 Task: Look for One-way flight tickets for 2 adults, in Business from Port Said to Munich to travel on 01-Nov-2023.  Stops: Any number of stops. Choice of flight is Emirates.
Action: Mouse moved to (403, 345)
Screenshot: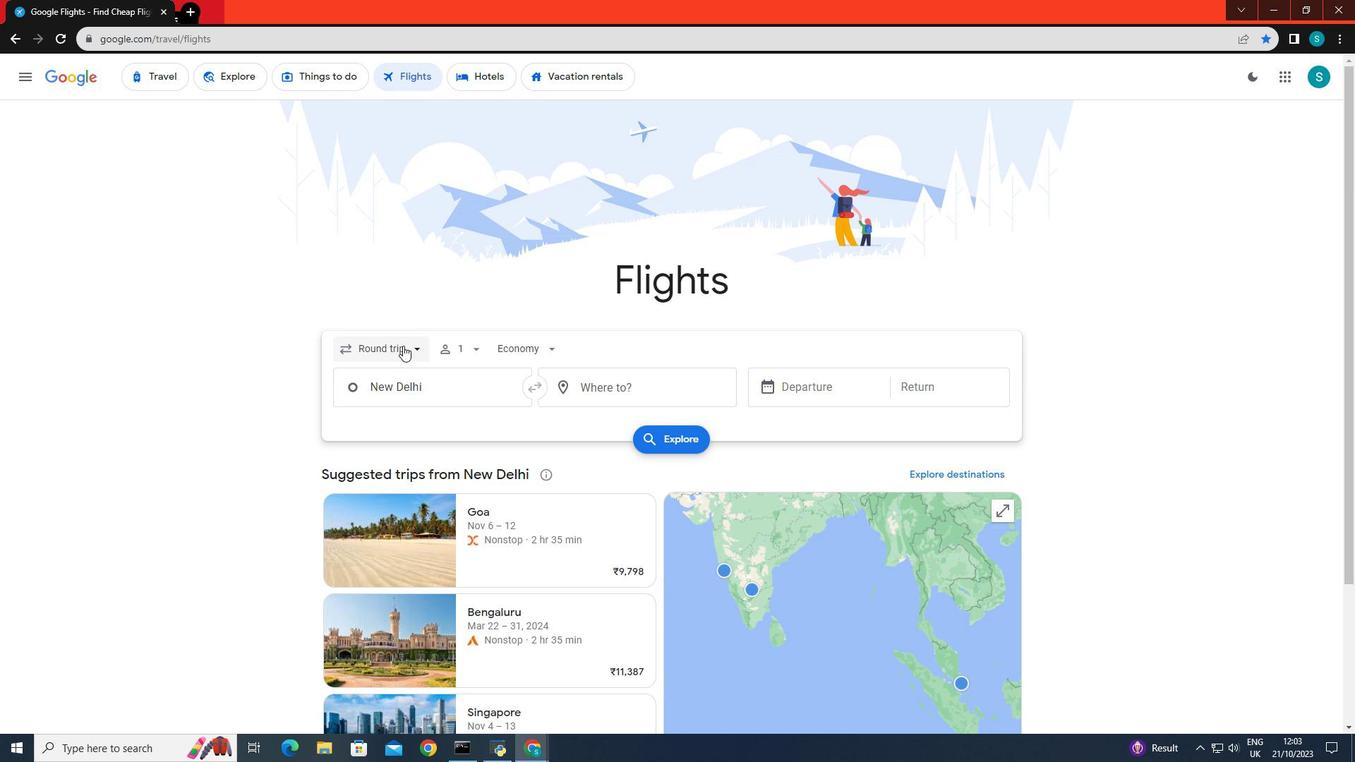 
Action: Mouse pressed left at (403, 345)
Screenshot: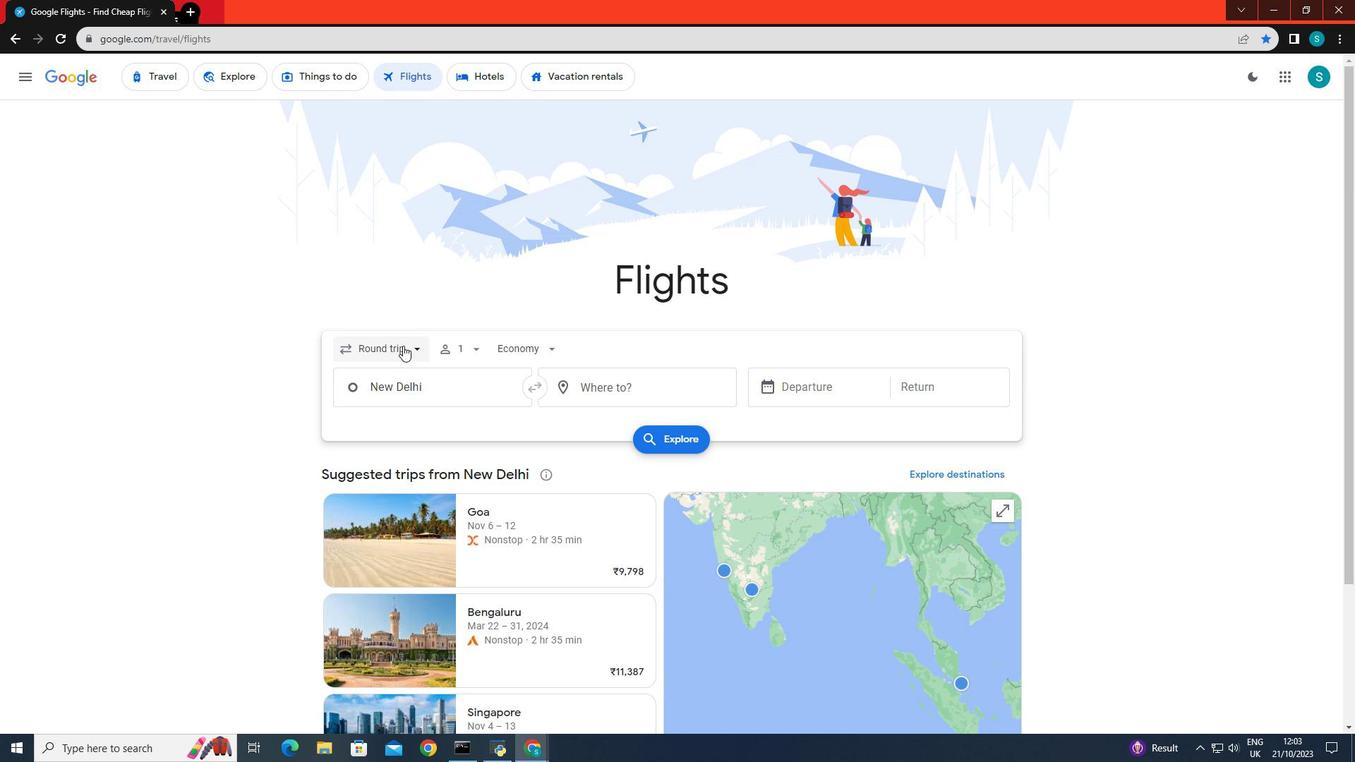 
Action: Mouse moved to (391, 417)
Screenshot: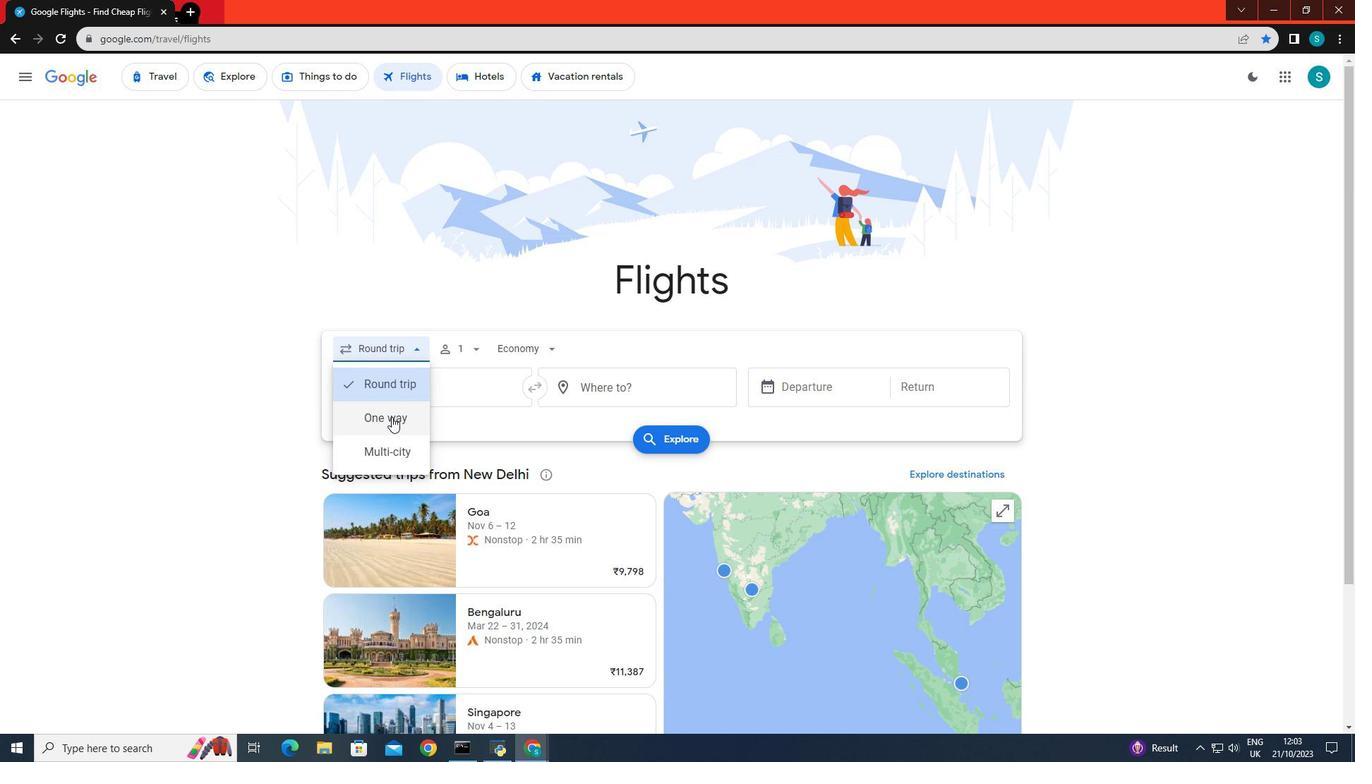 
Action: Mouse pressed left at (391, 417)
Screenshot: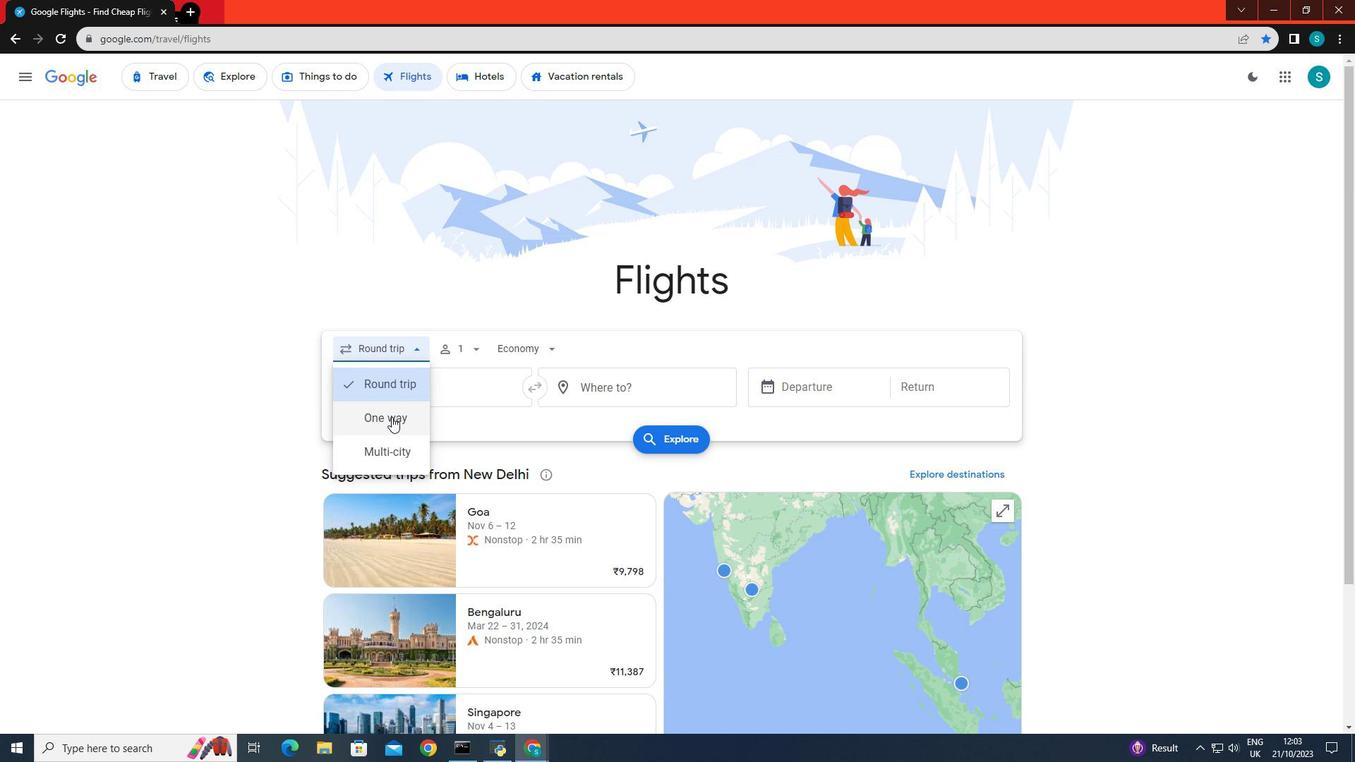 
Action: Mouse moved to (391, 362)
Screenshot: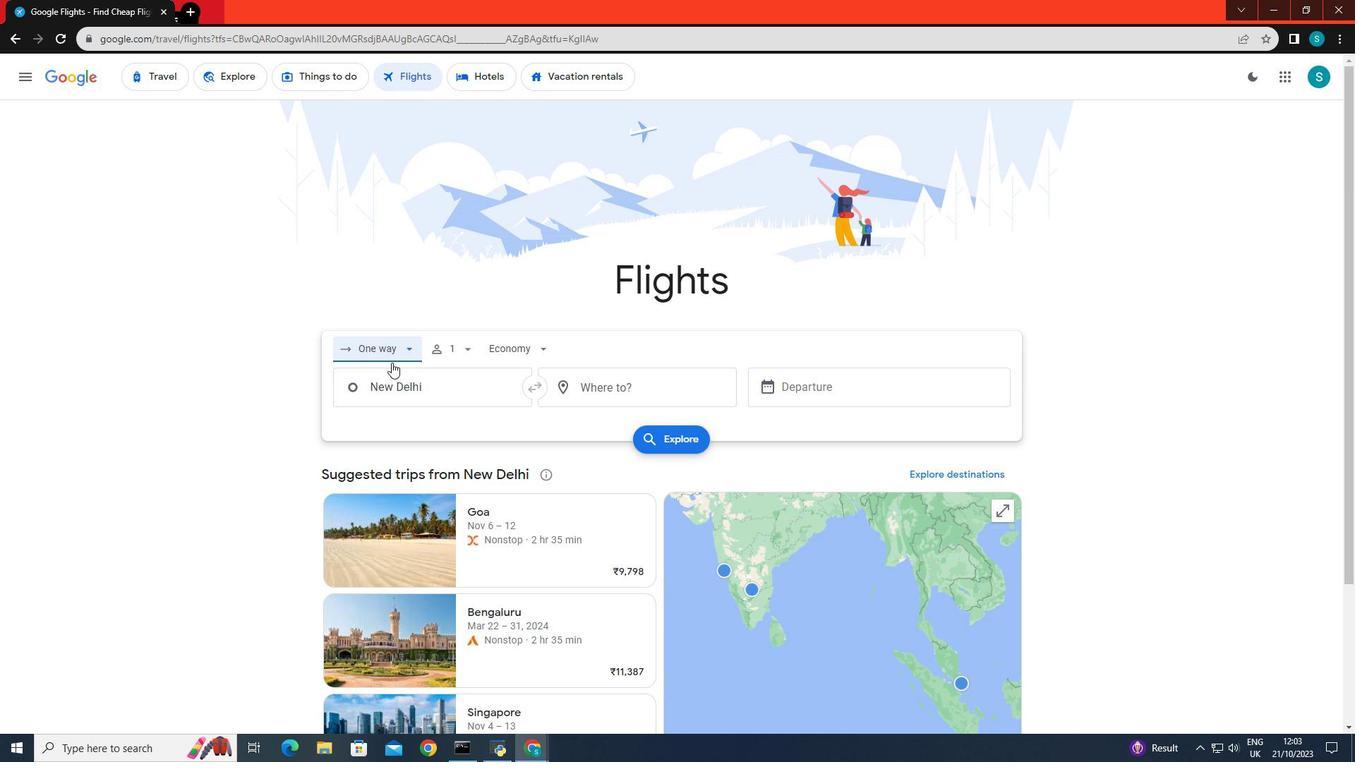 
Action: Mouse scrolled (391, 362) with delta (0, 0)
Screenshot: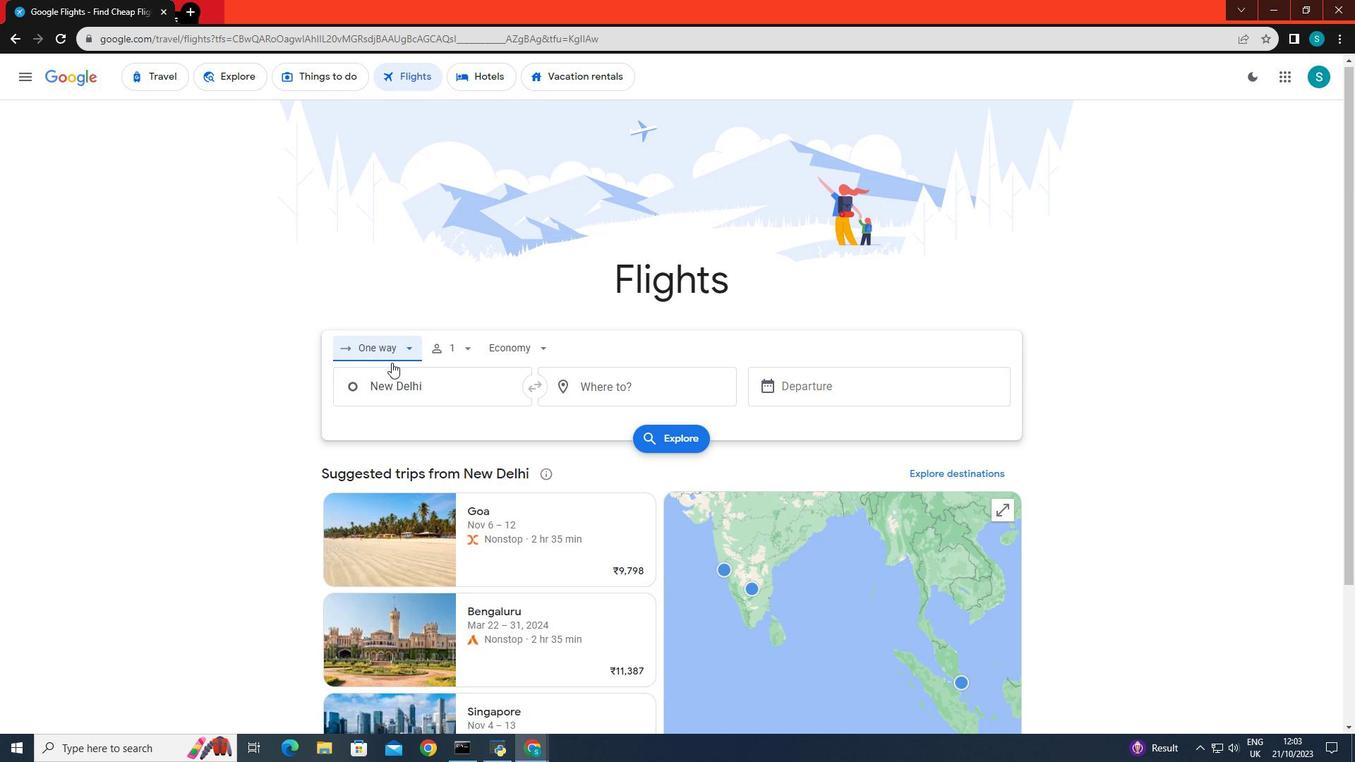 
Action: Mouse moved to (470, 271)
Screenshot: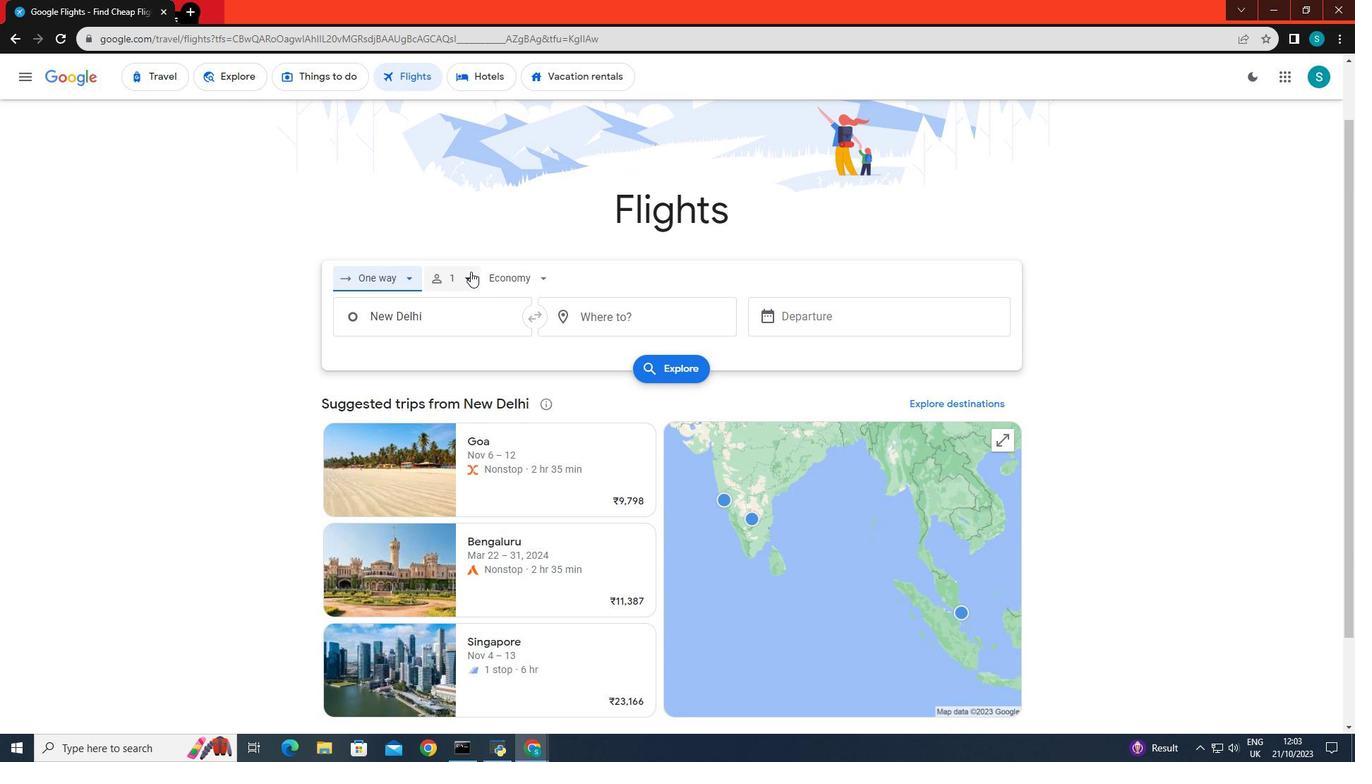 
Action: Mouse pressed left at (470, 271)
Screenshot: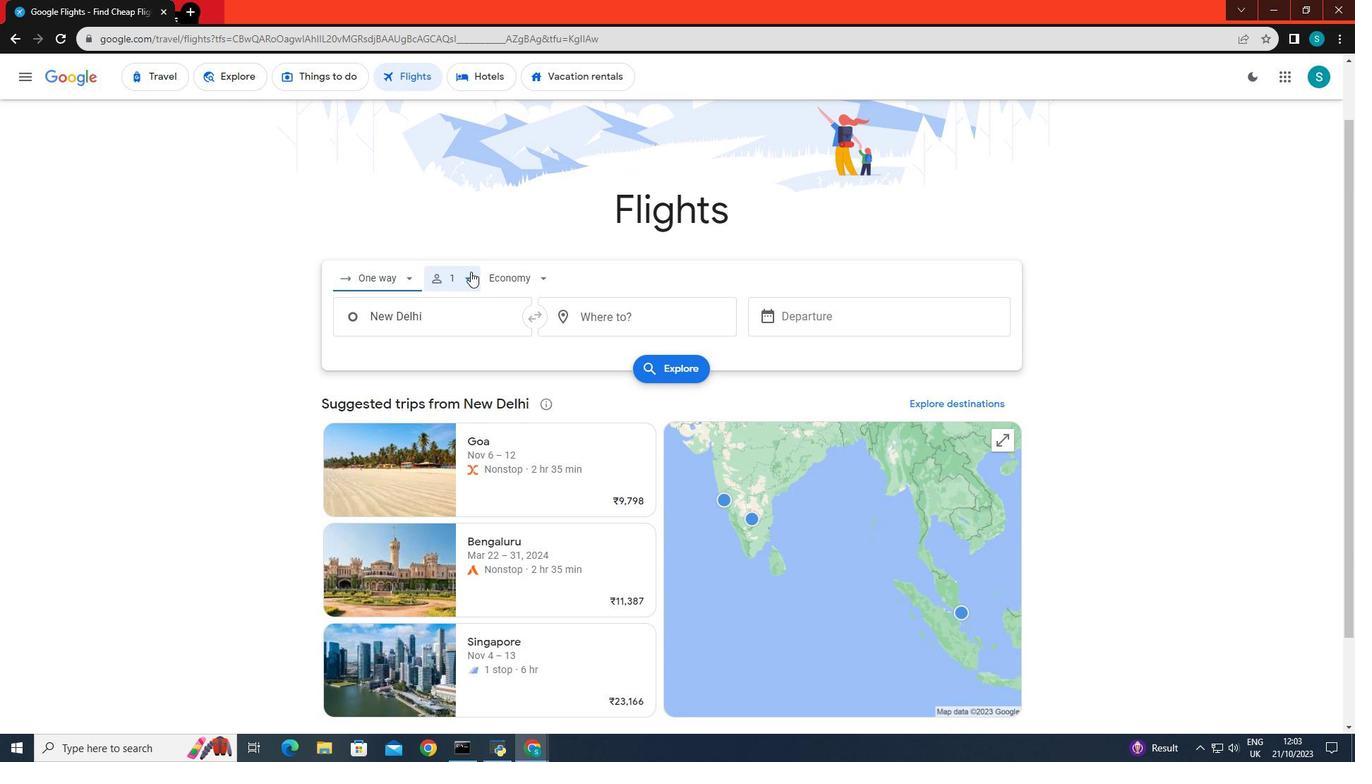 
Action: Mouse moved to (575, 311)
Screenshot: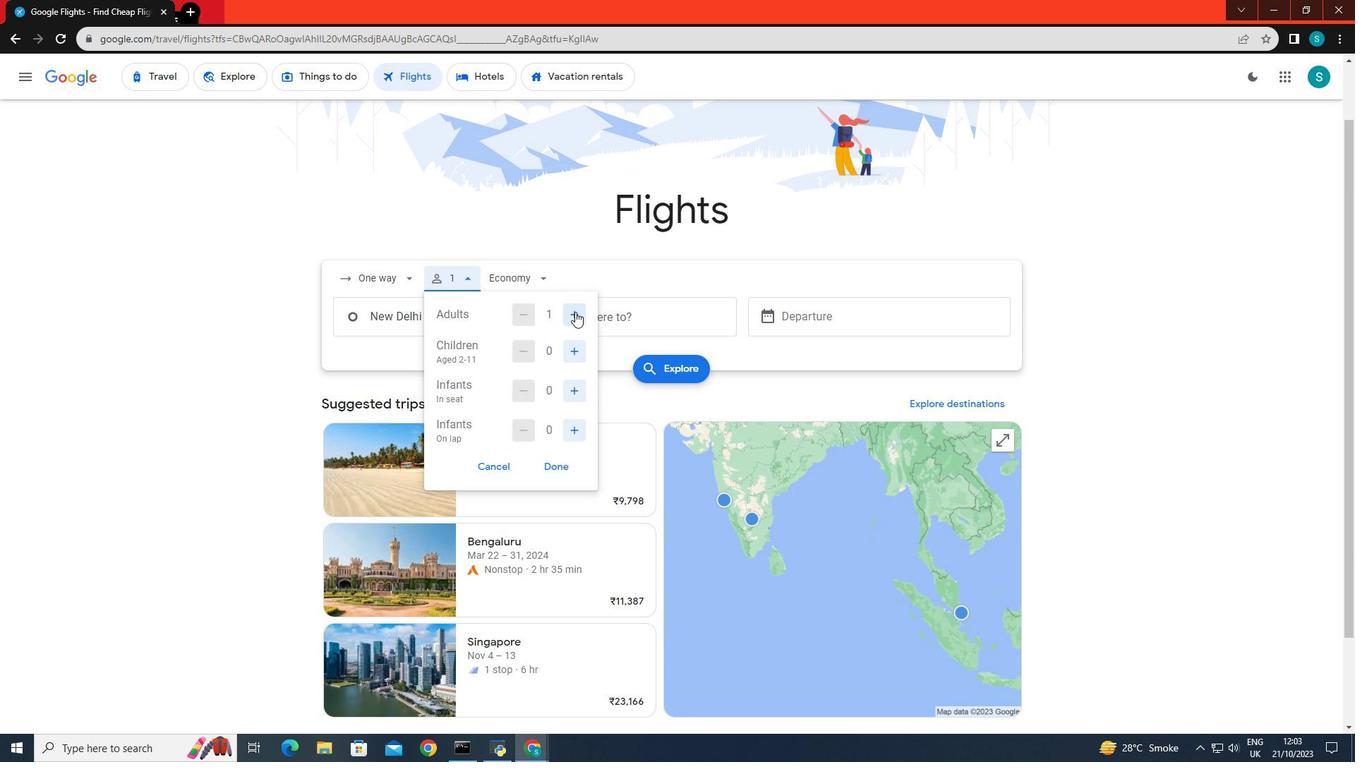
Action: Mouse pressed left at (575, 311)
Screenshot: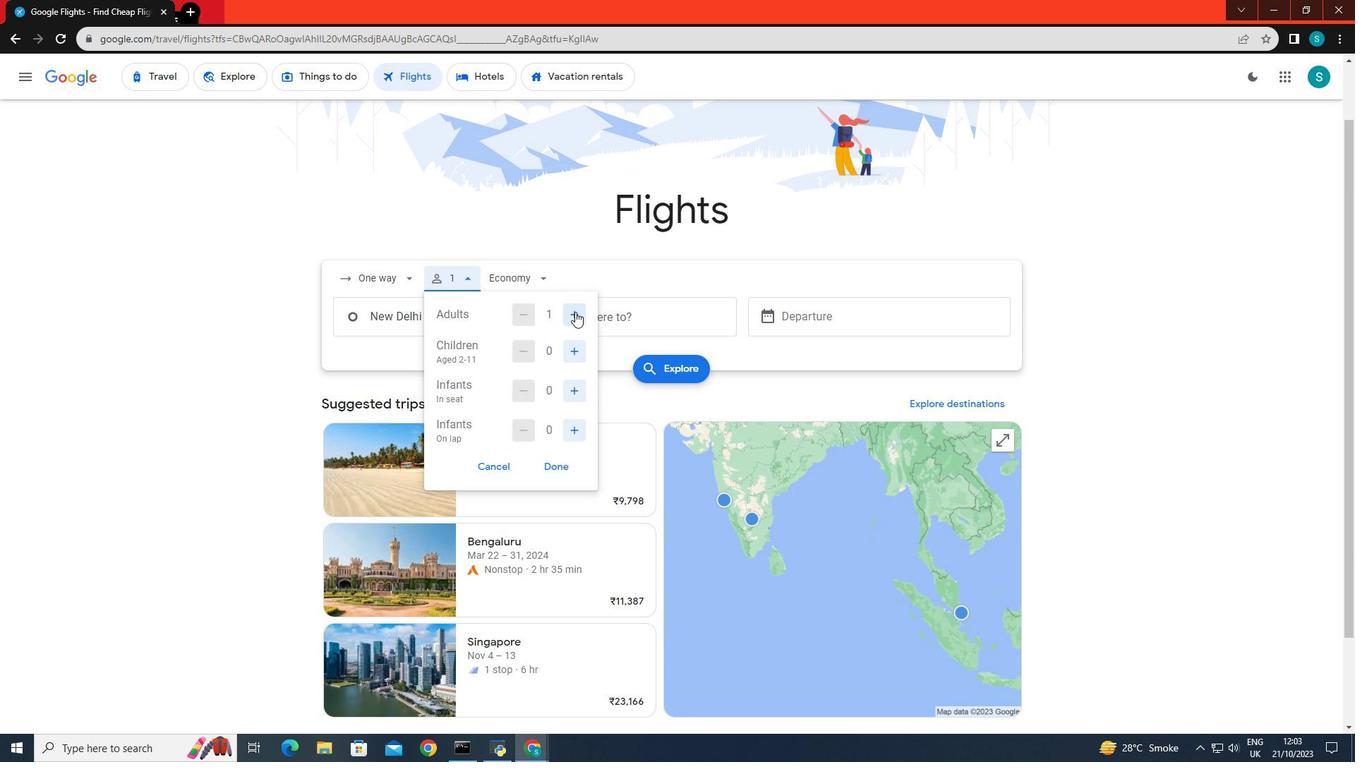
Action: Mouse moved to (557, 467)
Screenshot: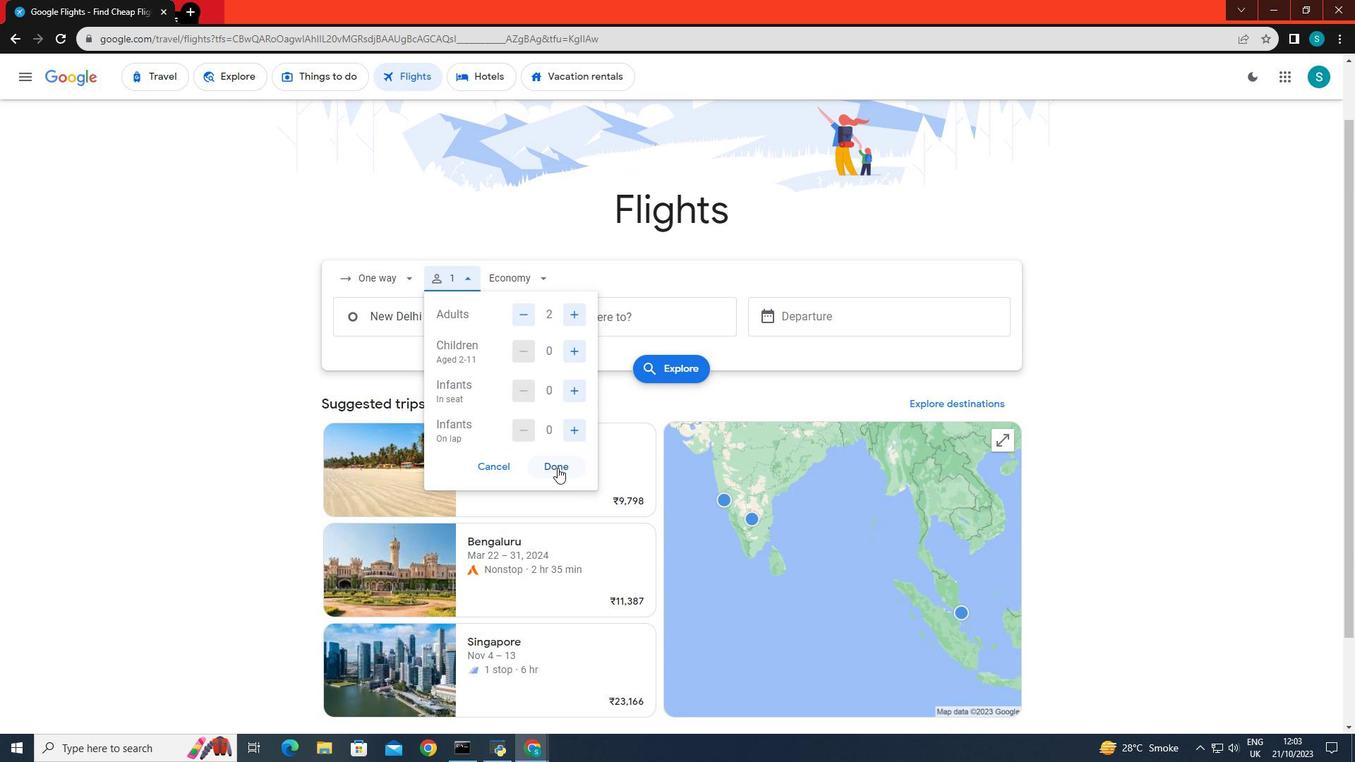 
Action: Mouse pressed left at (557, 467)
Screenshot: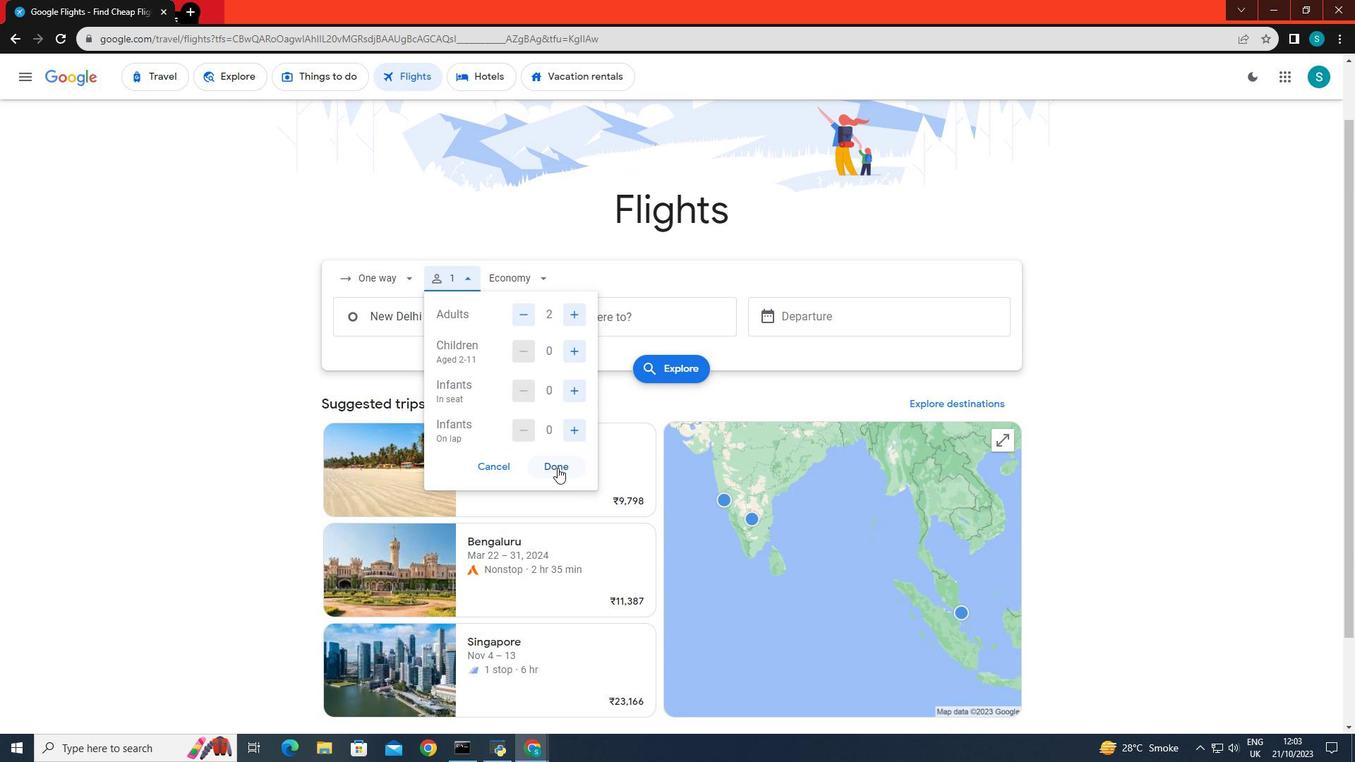 
Action: Mouse moved to (518, 264)
Screenshot: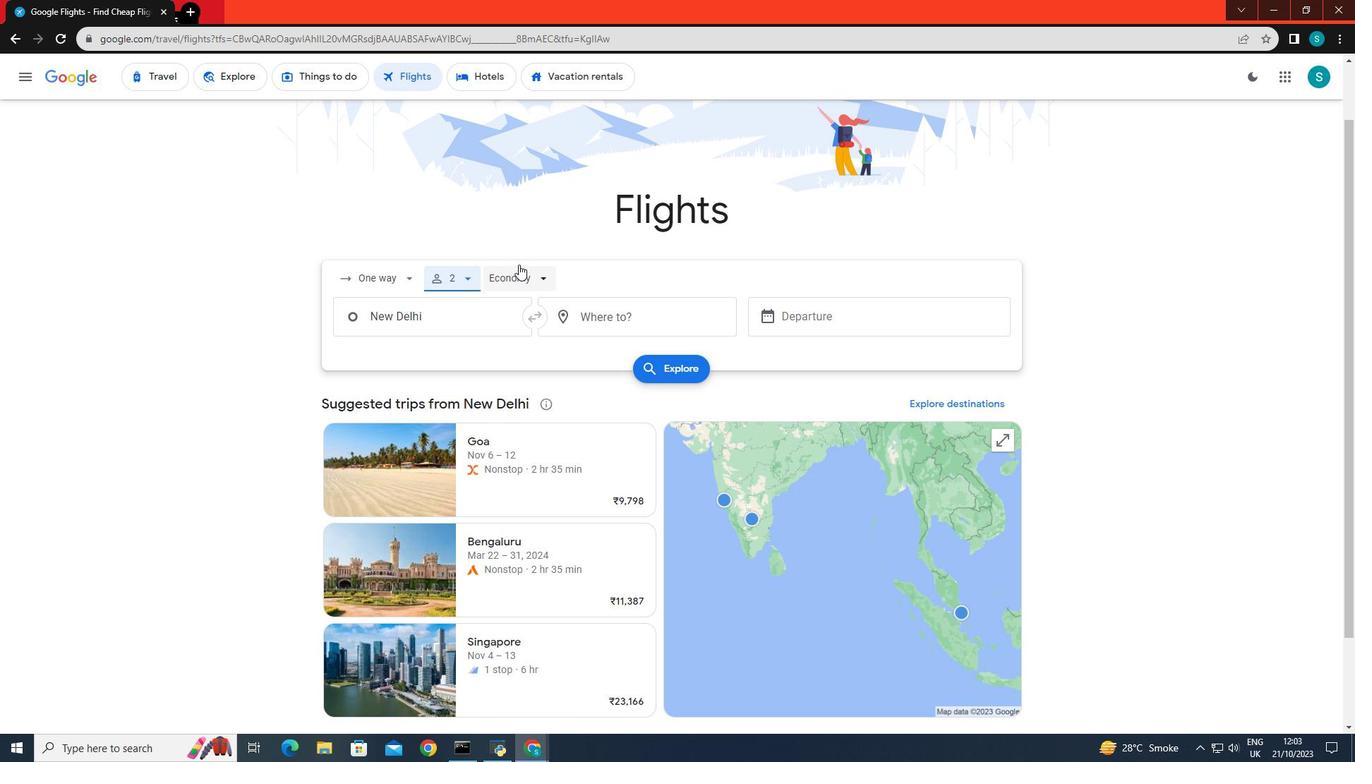 
Action: Mouse pressed left at (518, 264)
Screenshot: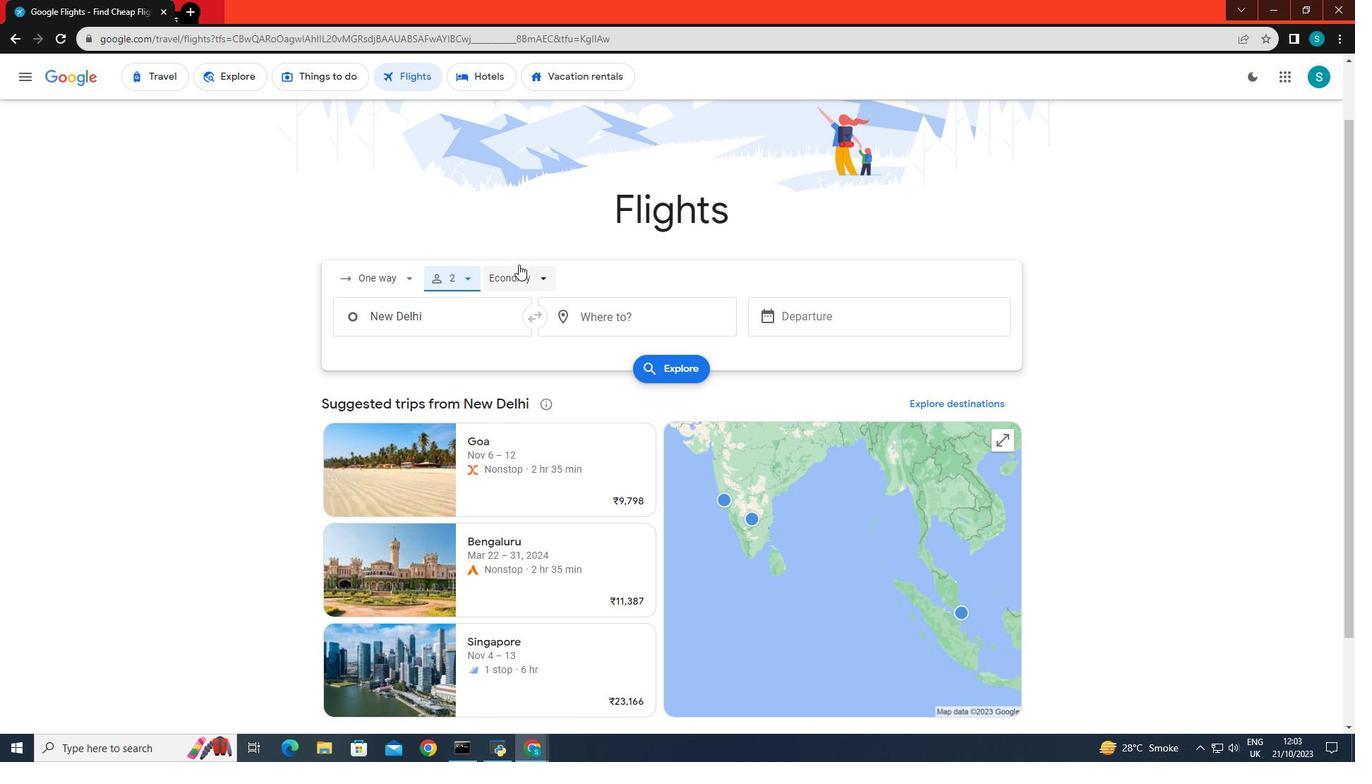 
Action: Mouse moved to (535, 376)
Screenshot: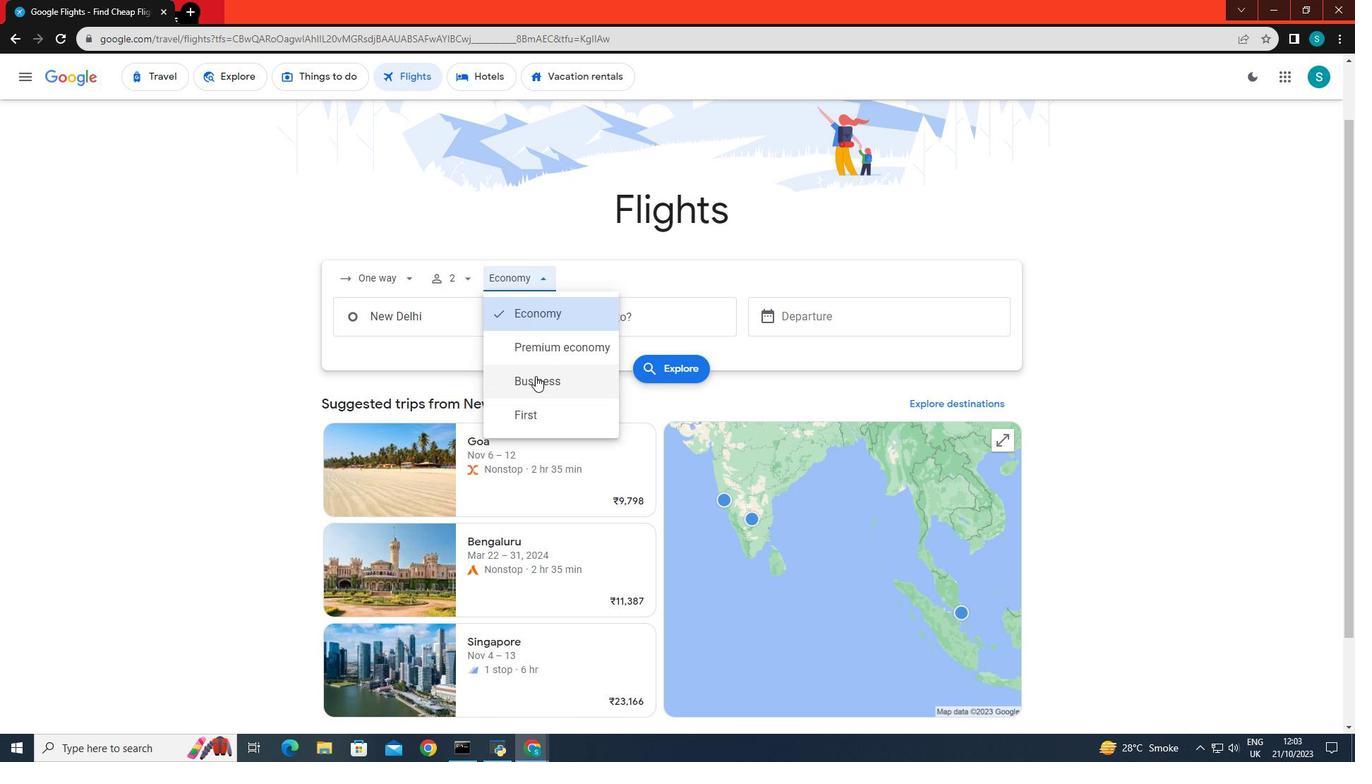 
Action: Mouse pressed left at (535, 376)
Screenshot: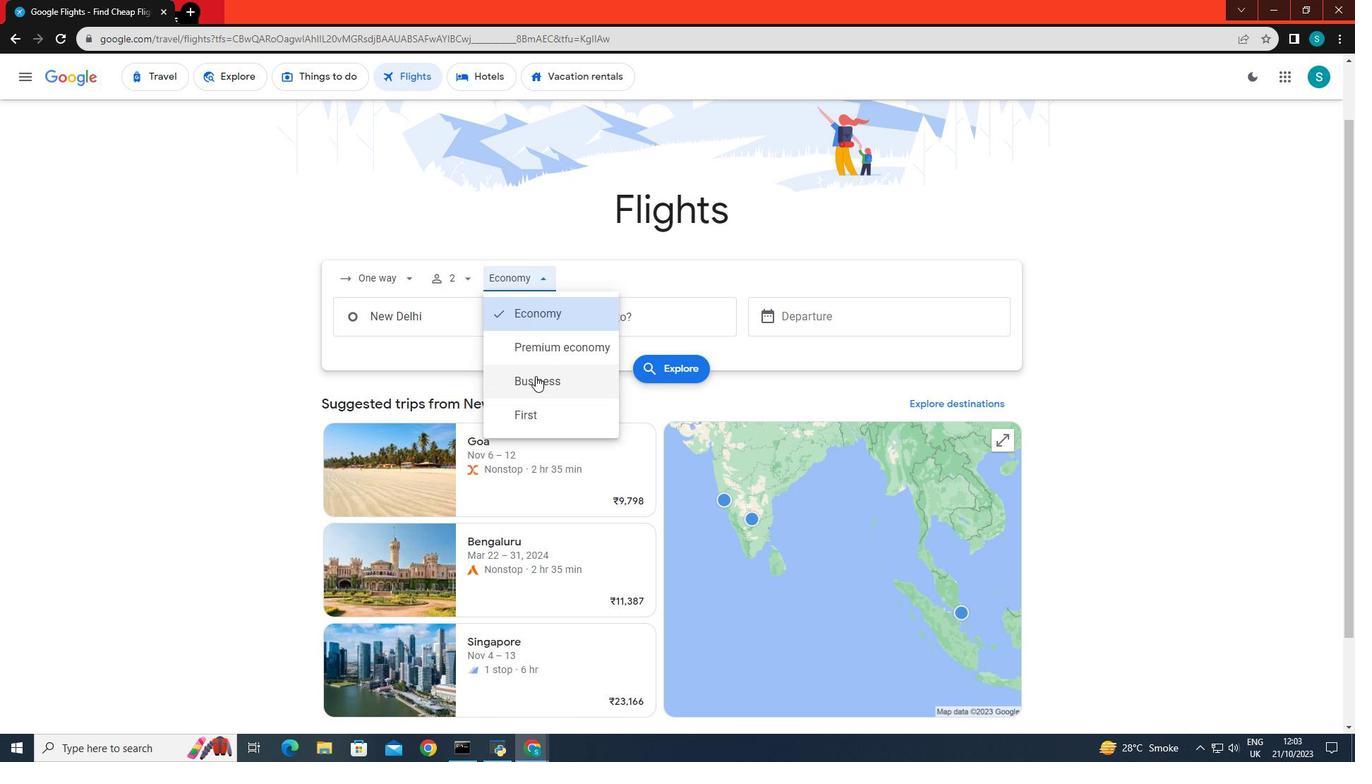 
Action: Mouse moved to (265, 313)
Screenshot: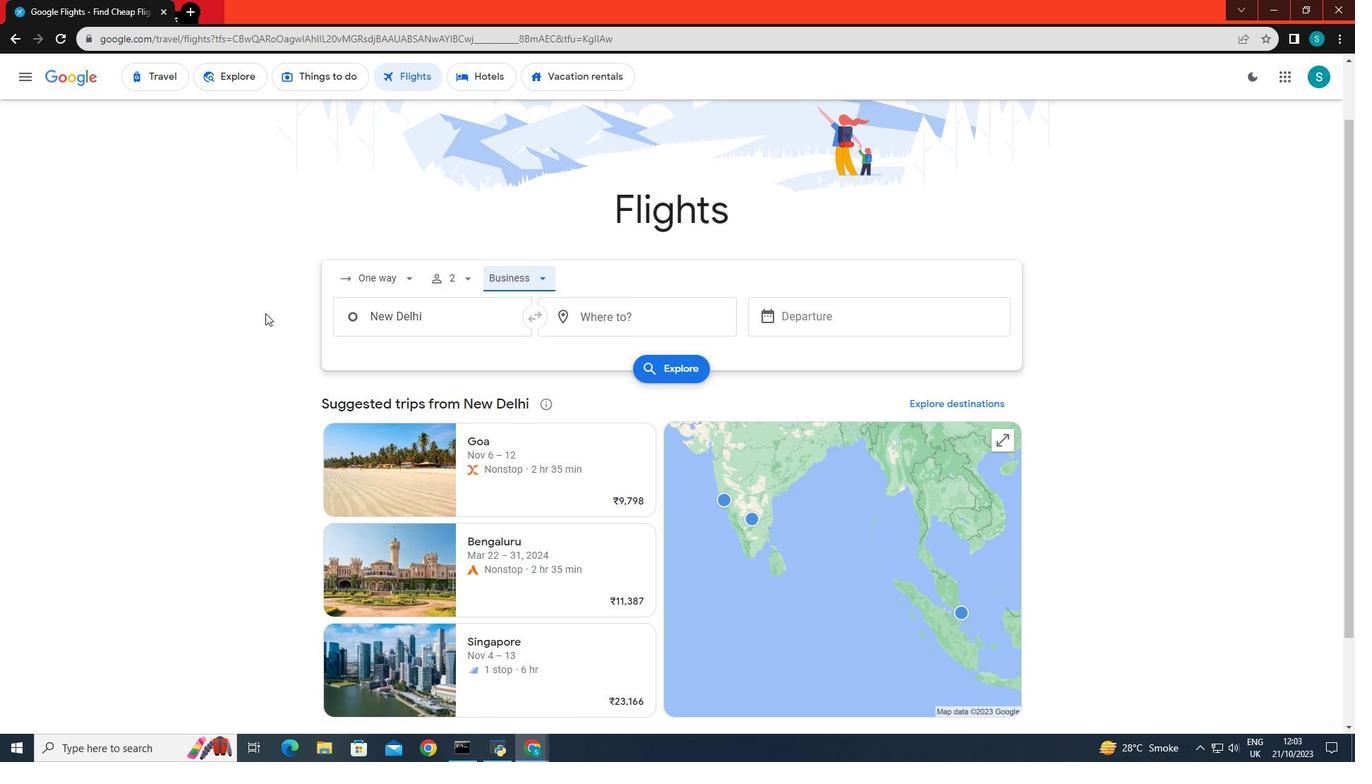 
Action: Mouse pressed left at (265, 313)
Screenshot: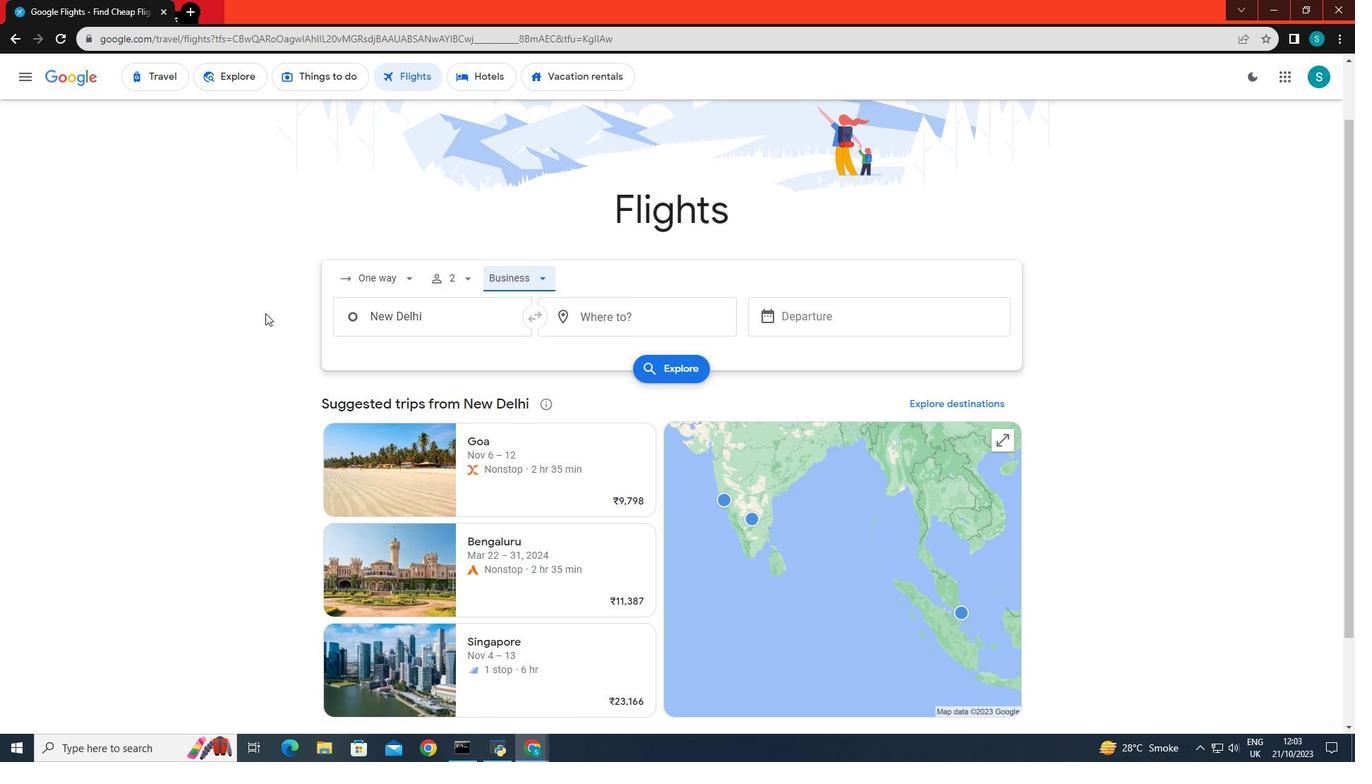 
Action: Mouse moved to (400, 313)
Screenshot: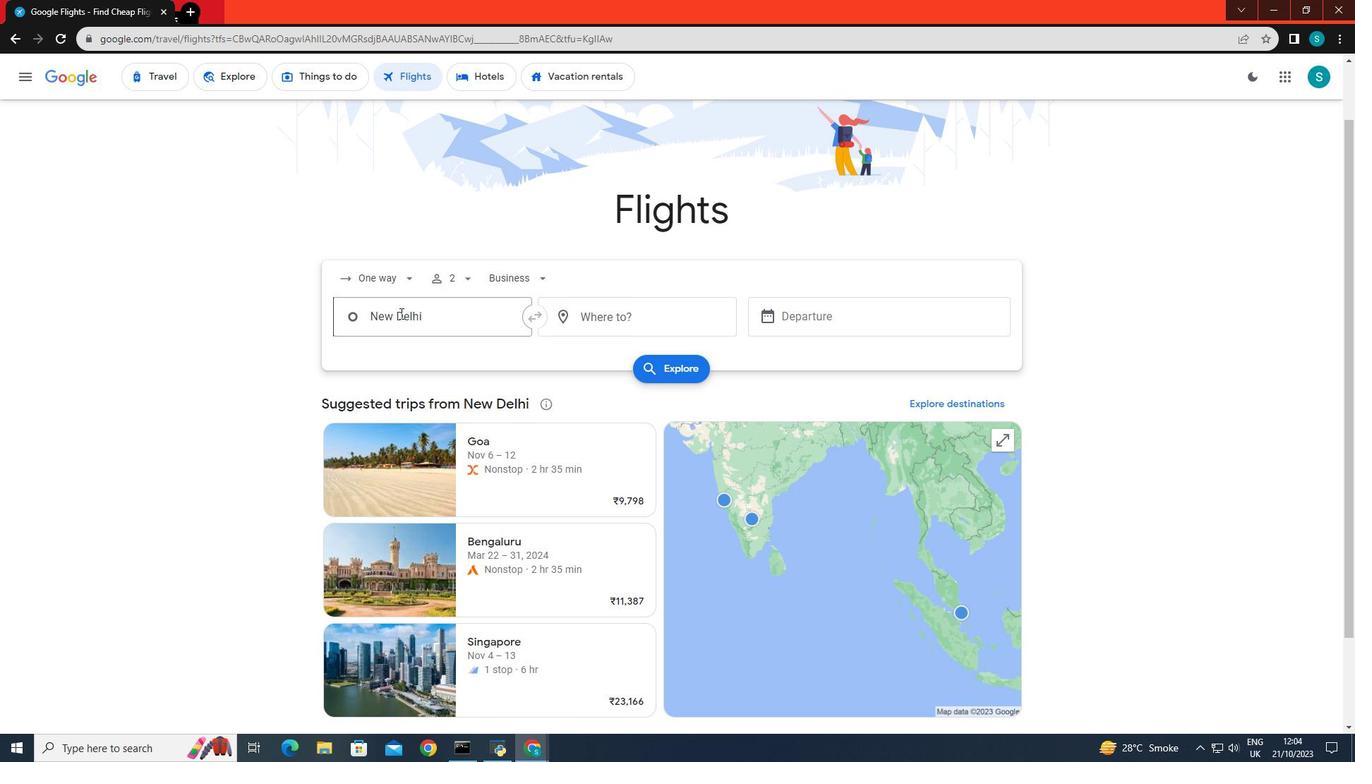 
Action: Mouse pressed left at (400, 313)
Screenshot: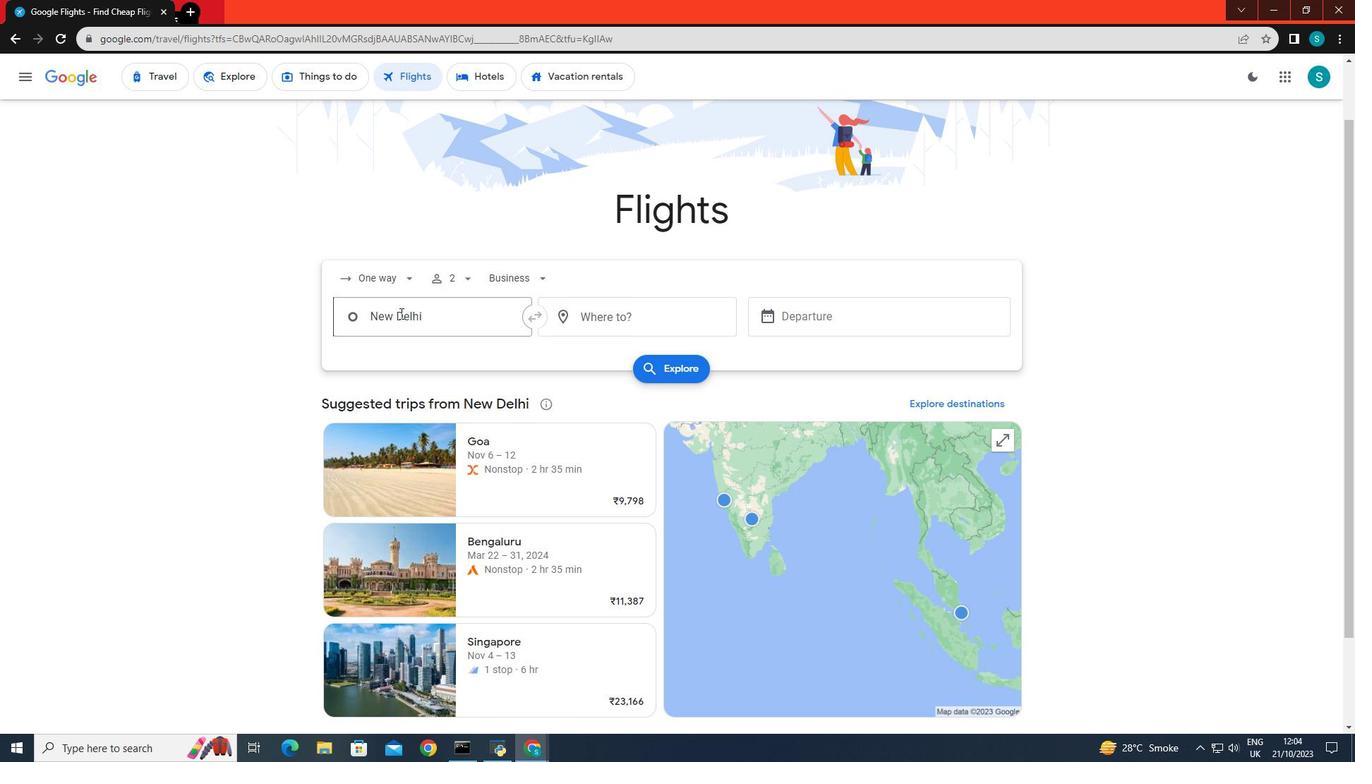 
Action: Key pressed <Key.backspace><Key.caps_lock>P<Key.caps_lock>o<Key.backspace><Key.backspace>p<Key.caps_lock>ORT<Key.space><Key.caps_lock>s<Key.caps_lock>AID
Screenshot: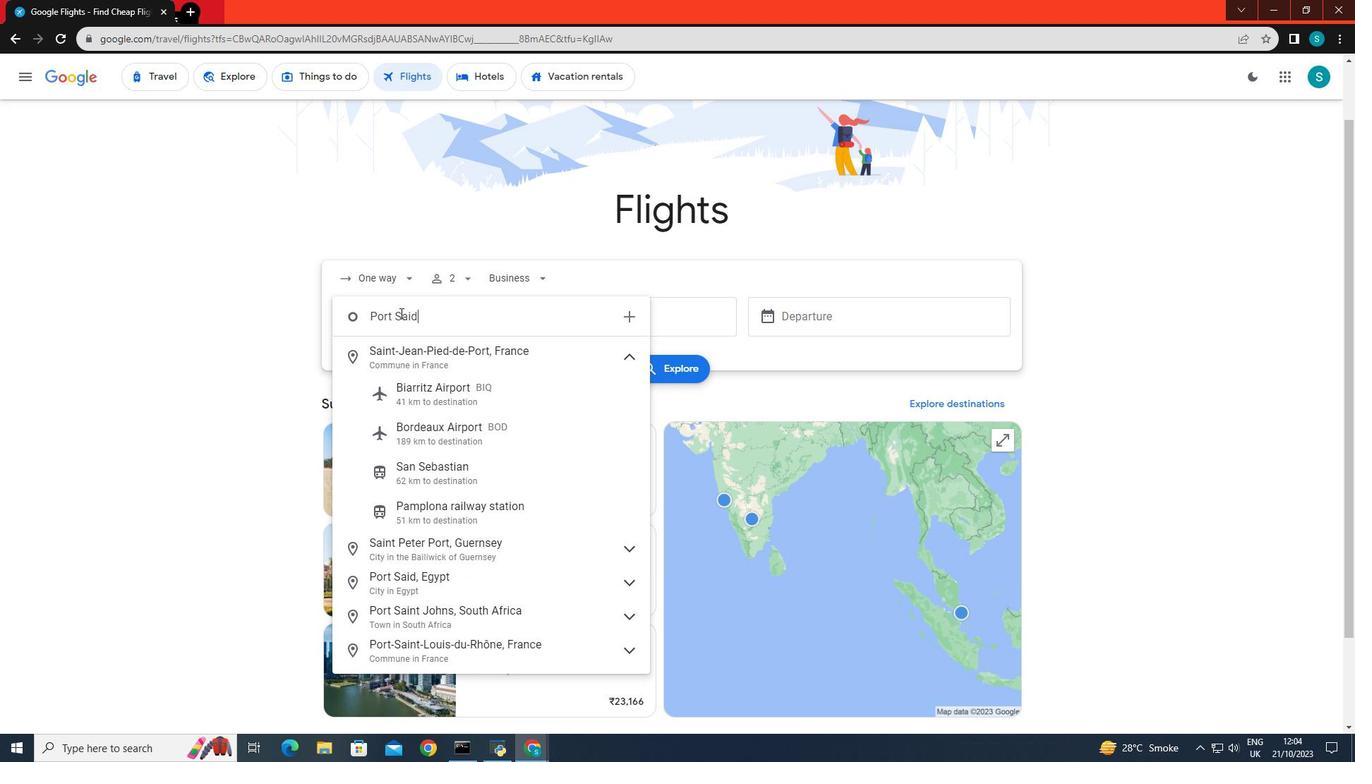 
Action: Mouse moved to (436, 386)
Screenshot: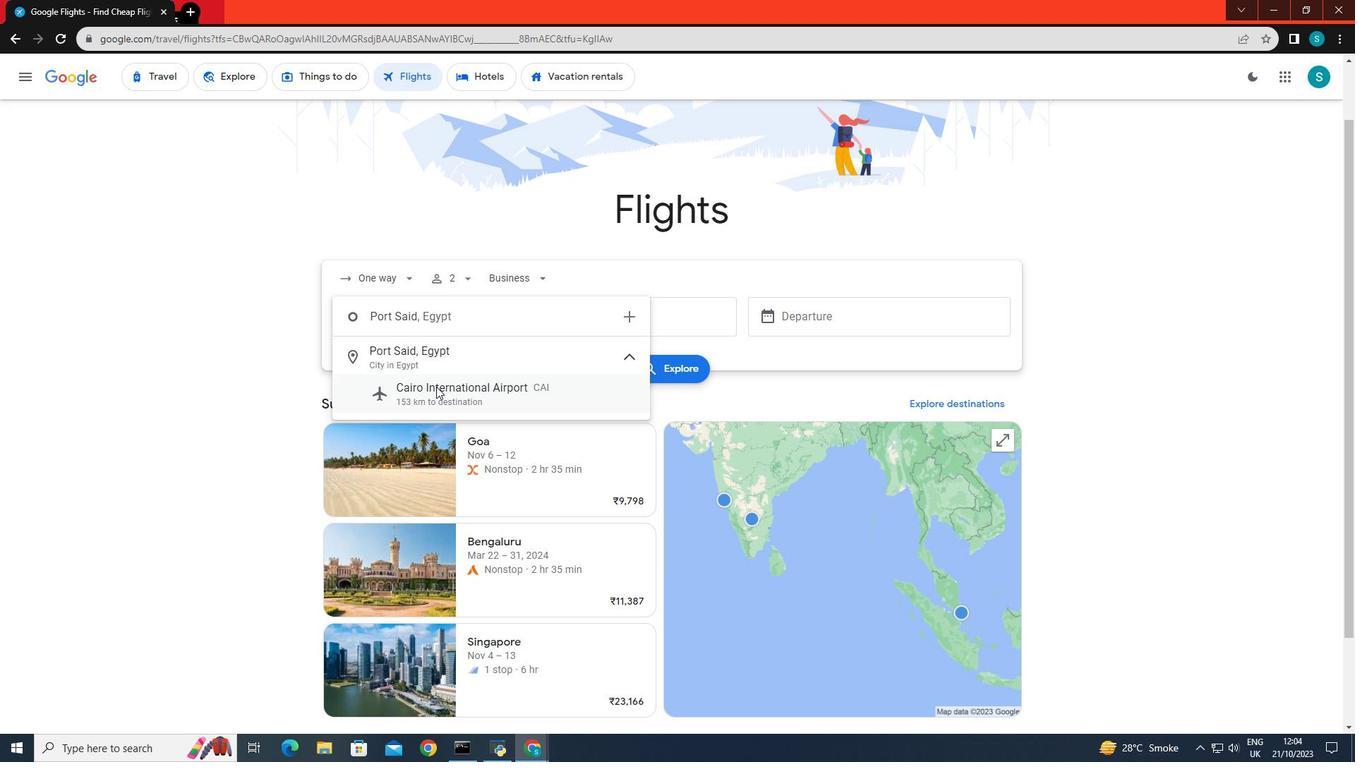 
Action: Mouse pressed left at (436, 386)
Screenshot: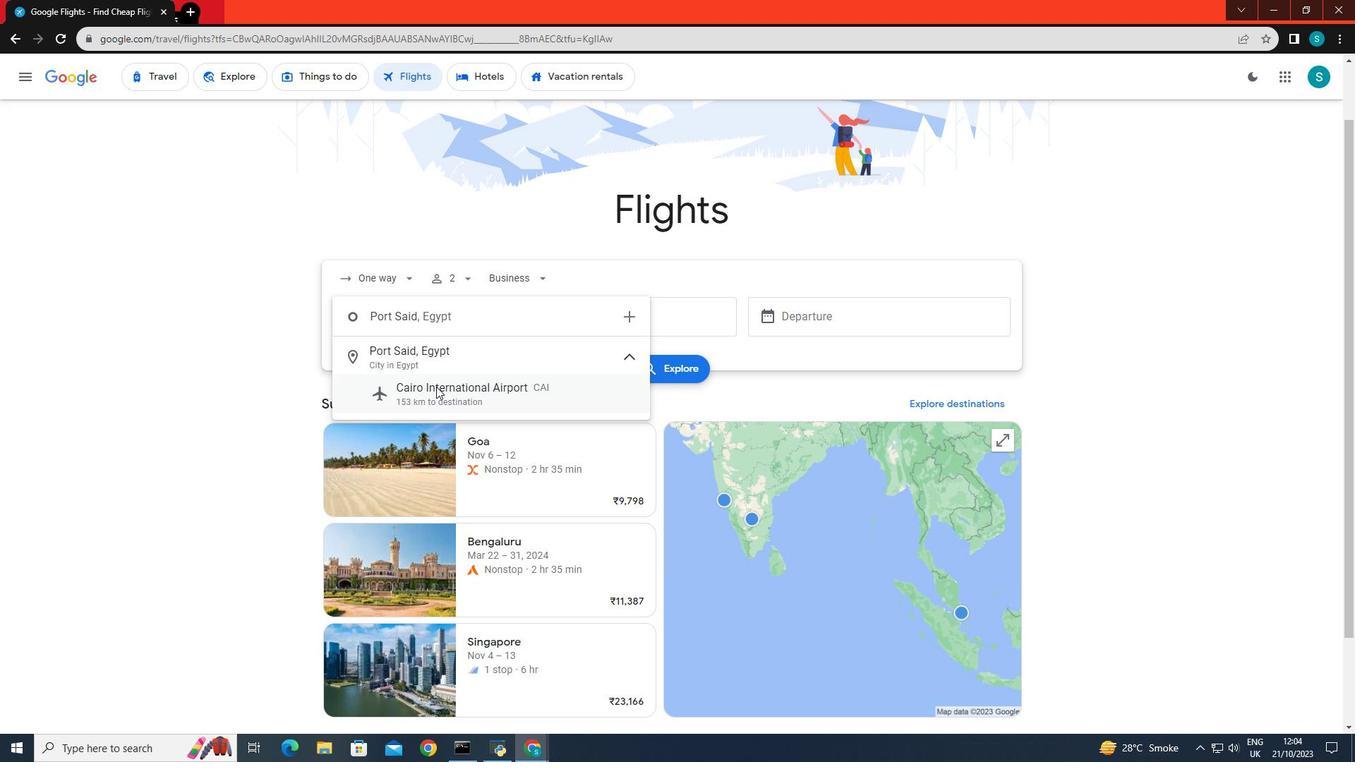 
Action: Mouse moved to (603, 309)
Screenshot: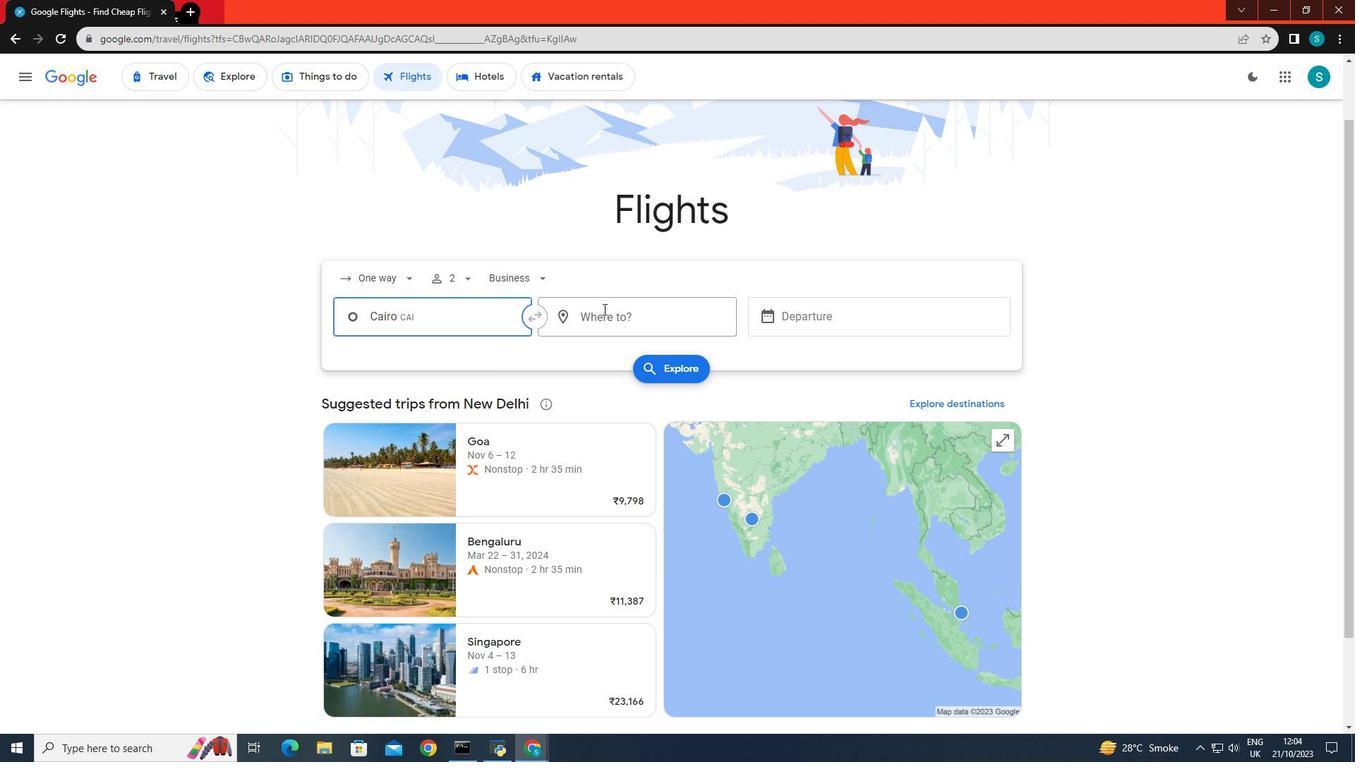 
Action: Mouse pressed left at (603, 309)
Screenshot: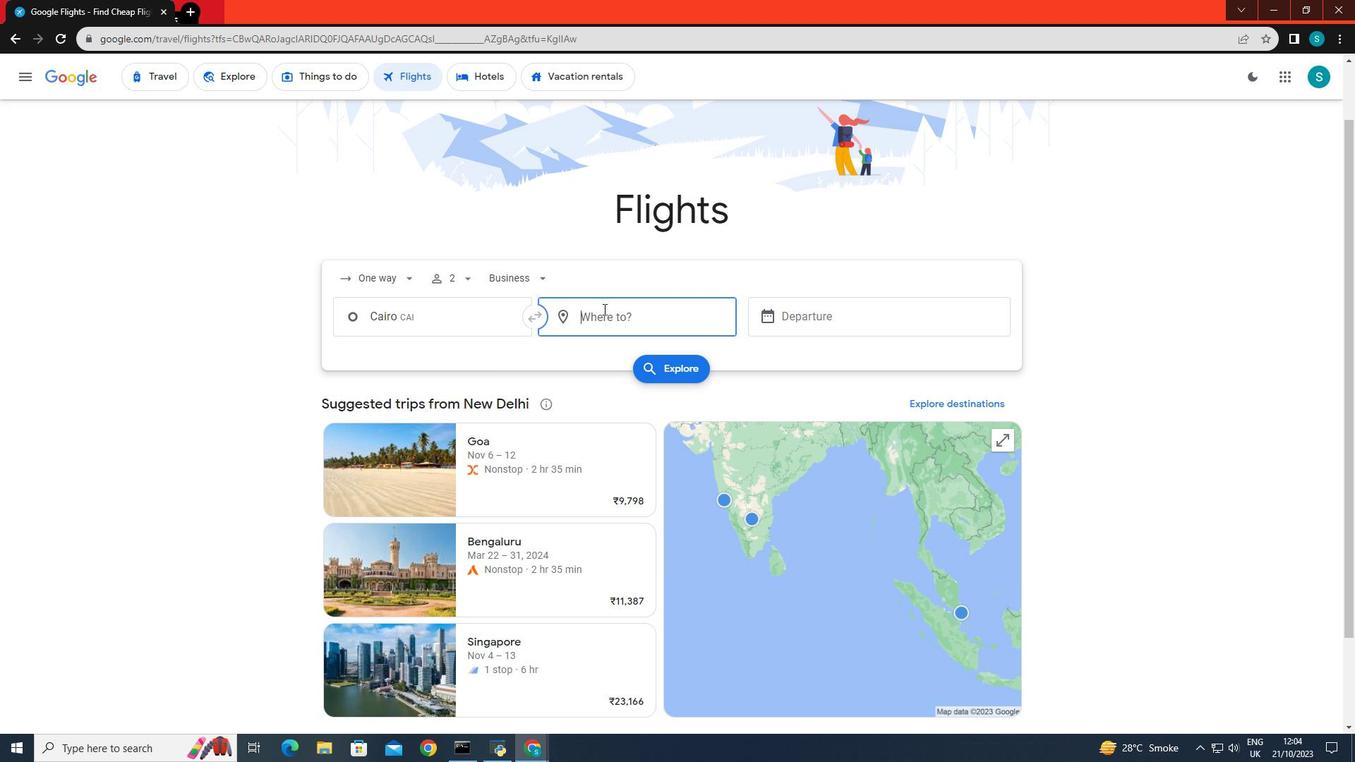 
Action: Key pressed <Key.caps_lock>m<Key.caps_lock>UNICH
Screenshot: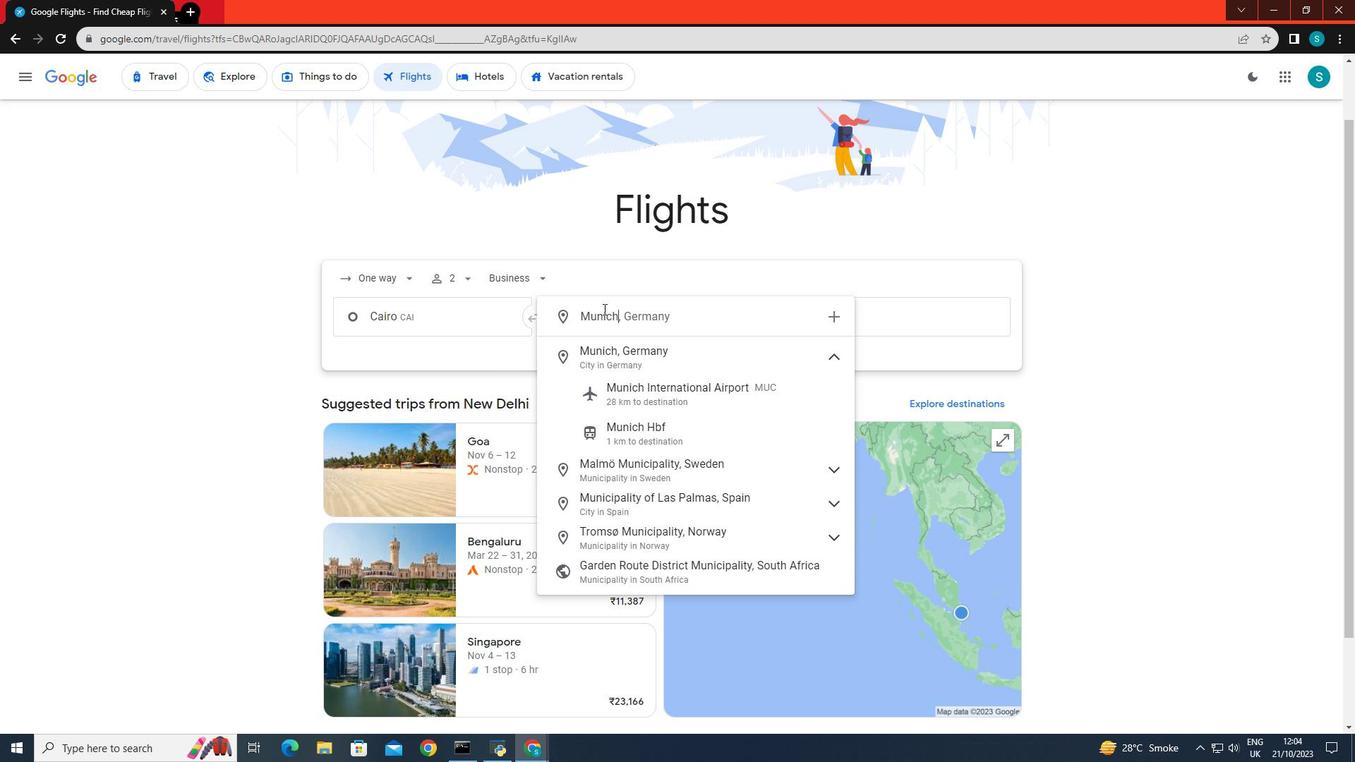 
Action: Mouse moved to (648, 387)
Screenshot: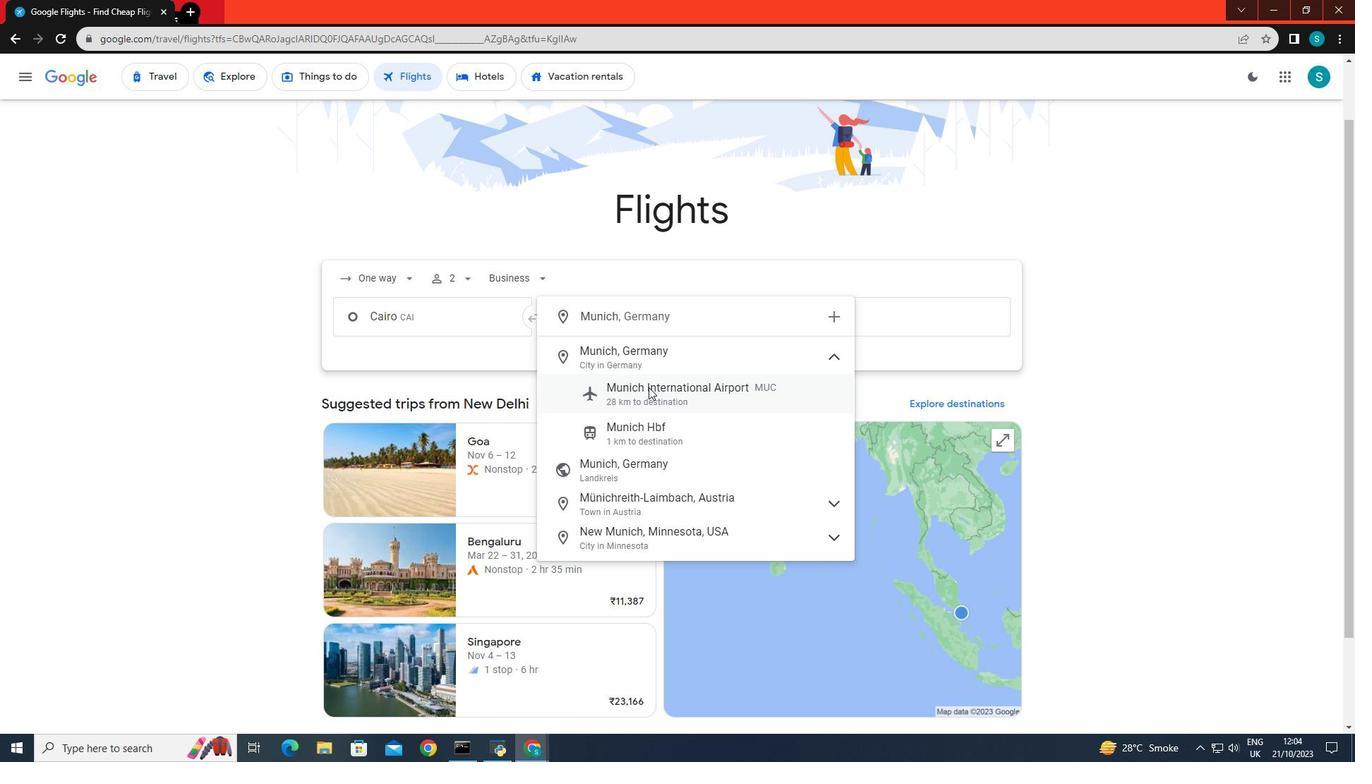 
Action: Mouse pressed left at (648, 387)
Screenshot: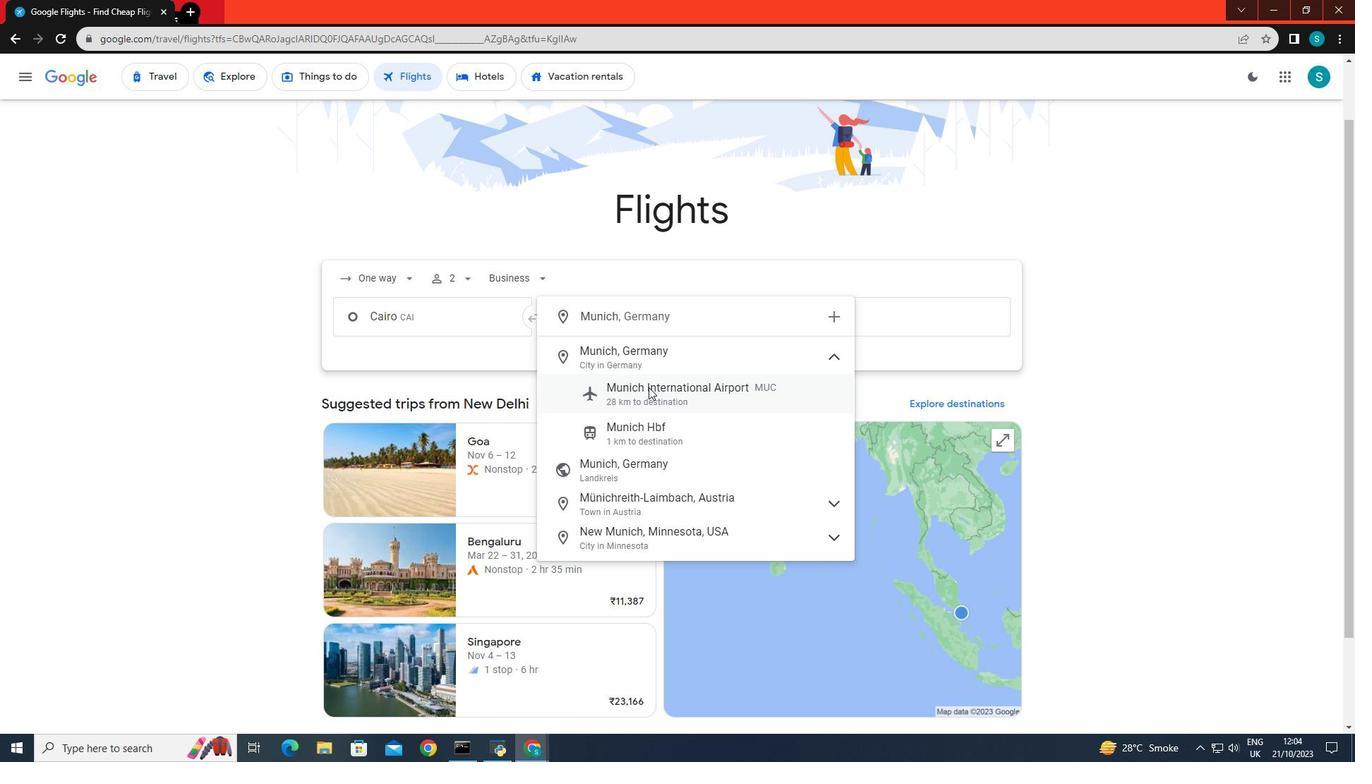 
Action: Mouse moved to (798, 321)
Screenshot: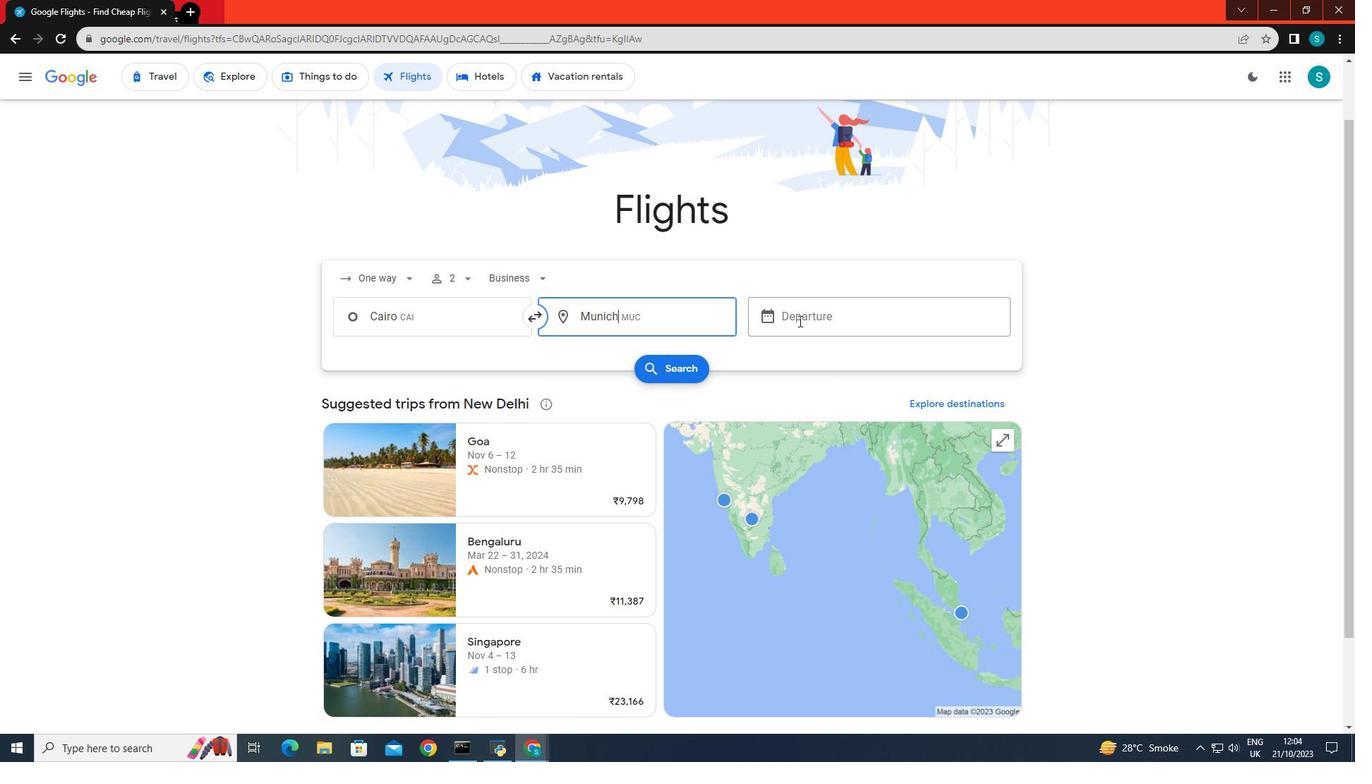 
Action: Mouse pressed left at (798, 321)
Screenshot: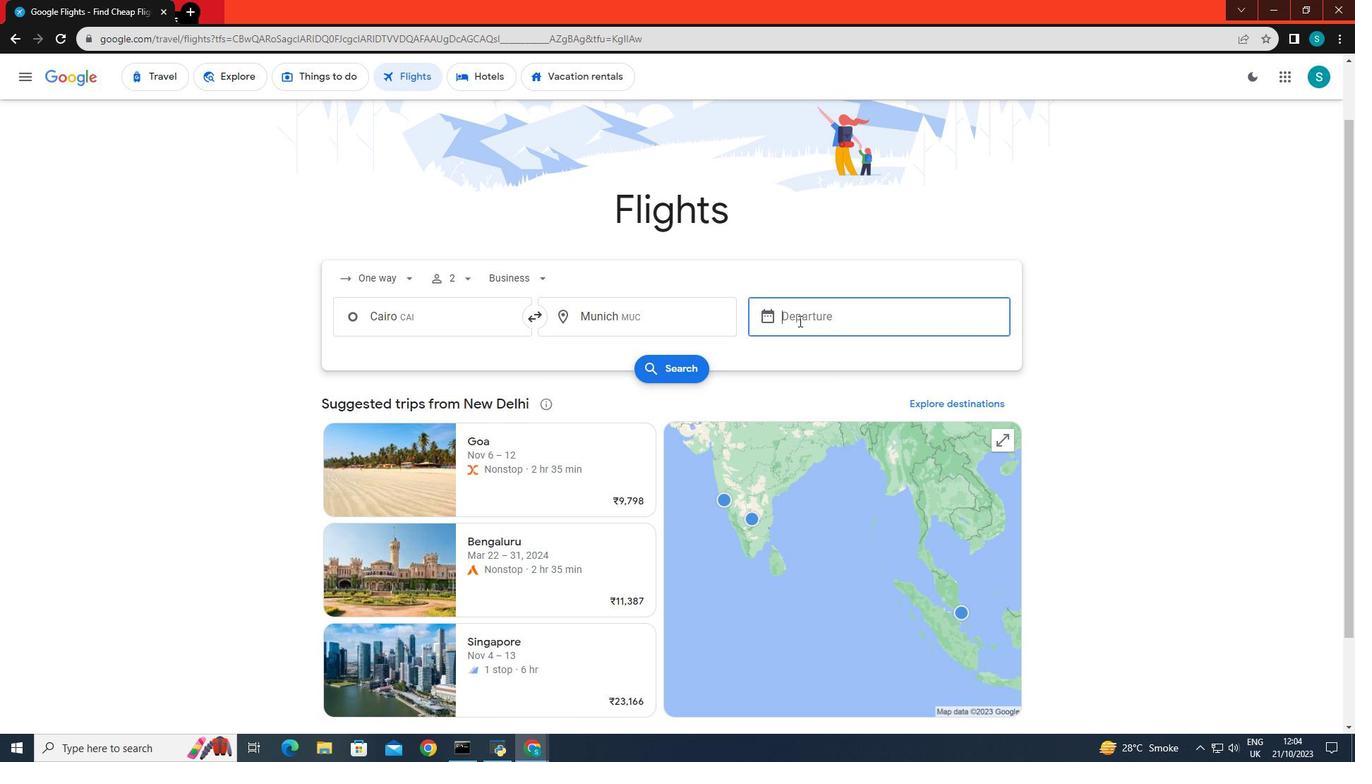 
Action: Mouse moved to (879, 429)
Screenshot: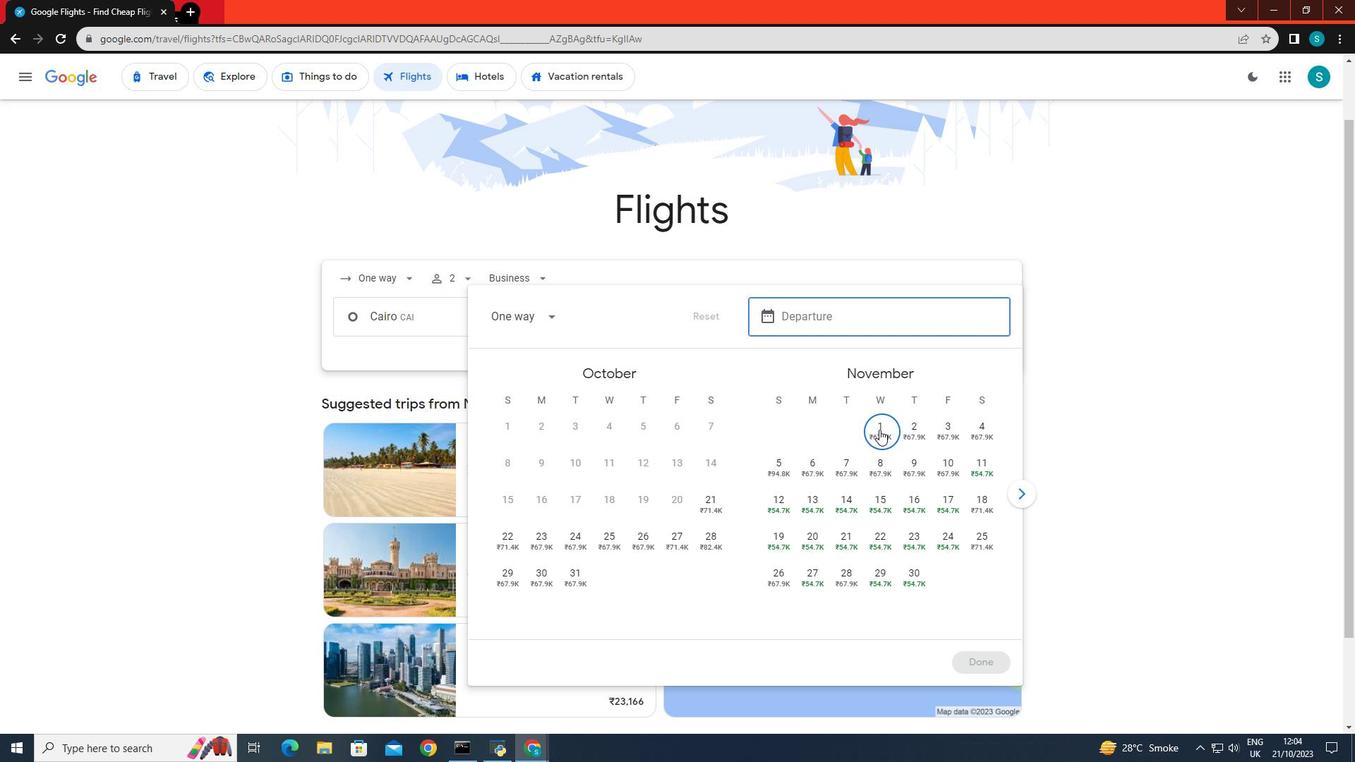 
Action: Mouse pressed left at (879, 429)
Screenshot: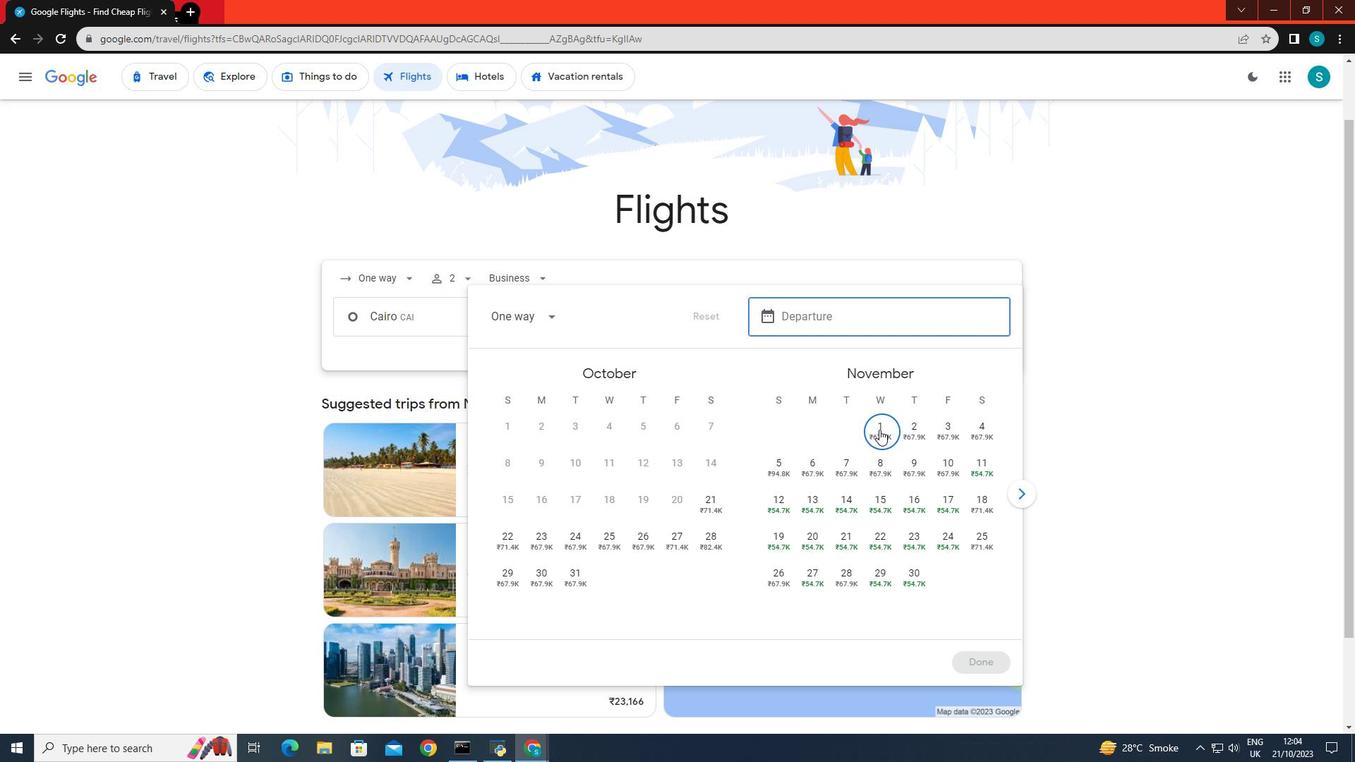 
Action: Mouse moved to (977, 659)
Screenshot: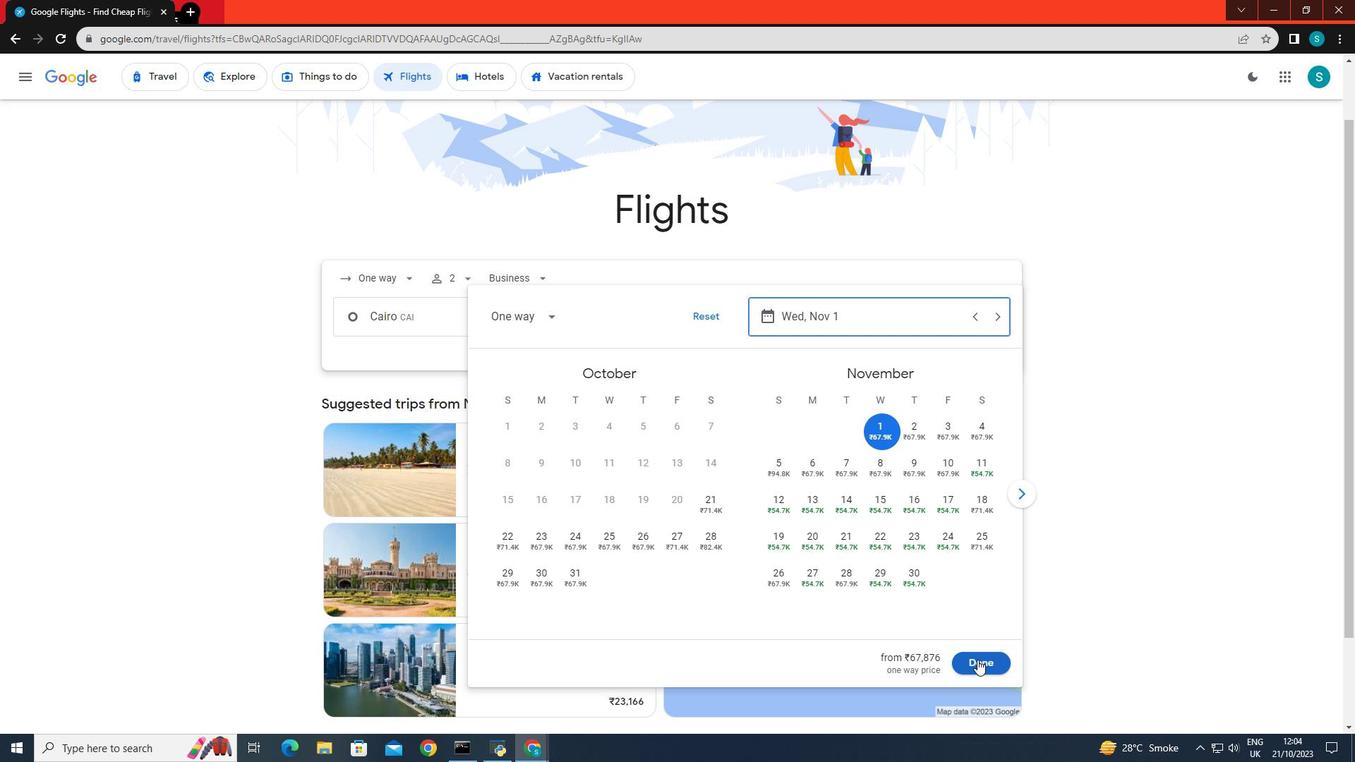 
Action: Mouse pressed left at (977, 659)
Screenshot: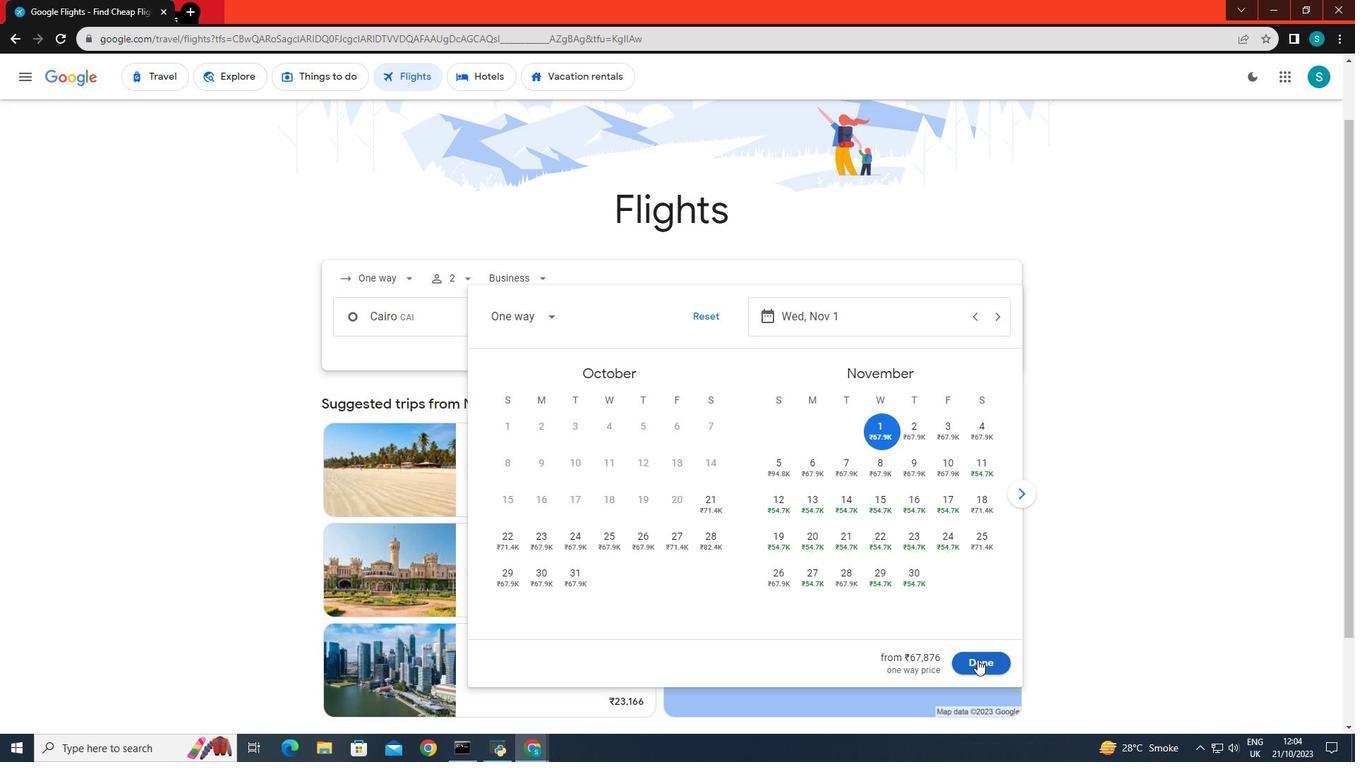 
Action: Mouse moved to (678, 366)
Screenshot: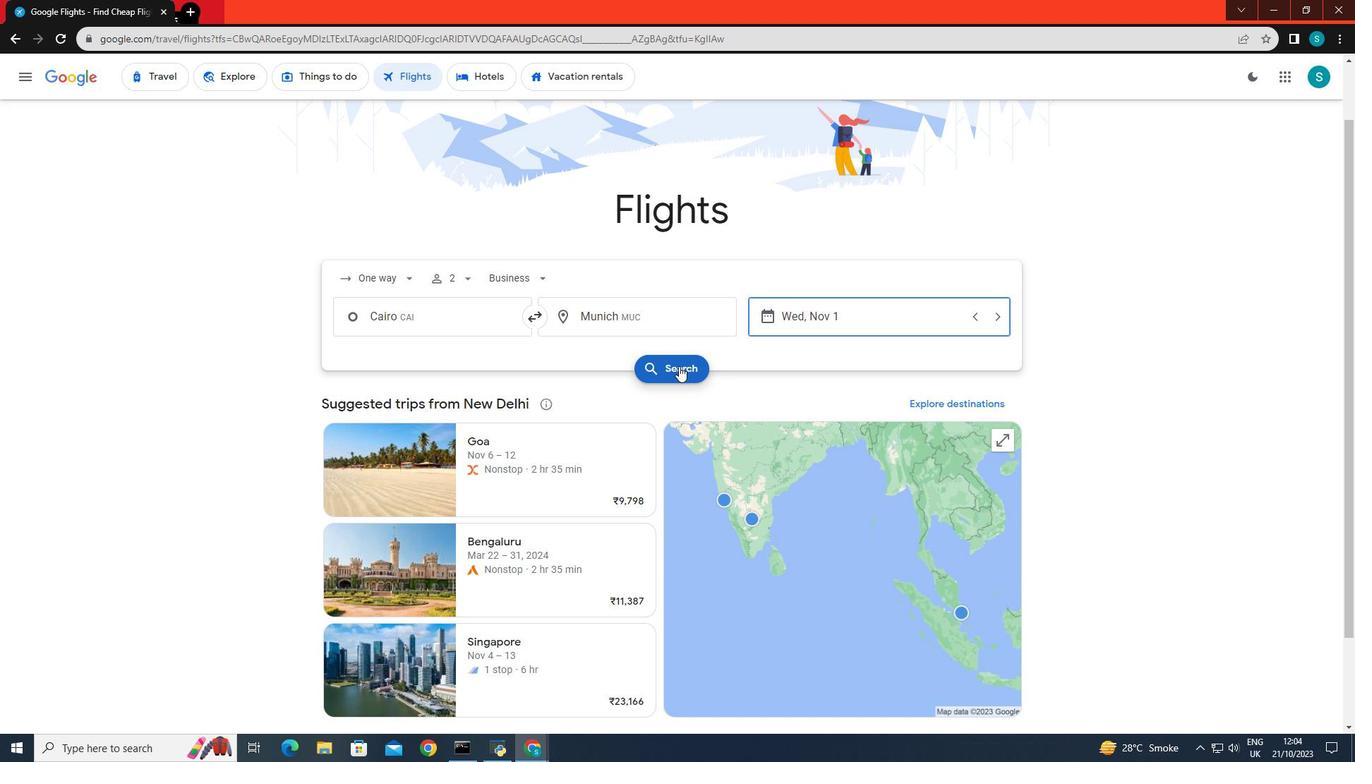 
Action: Mouse pressed left at (678, 366)
Screenshot: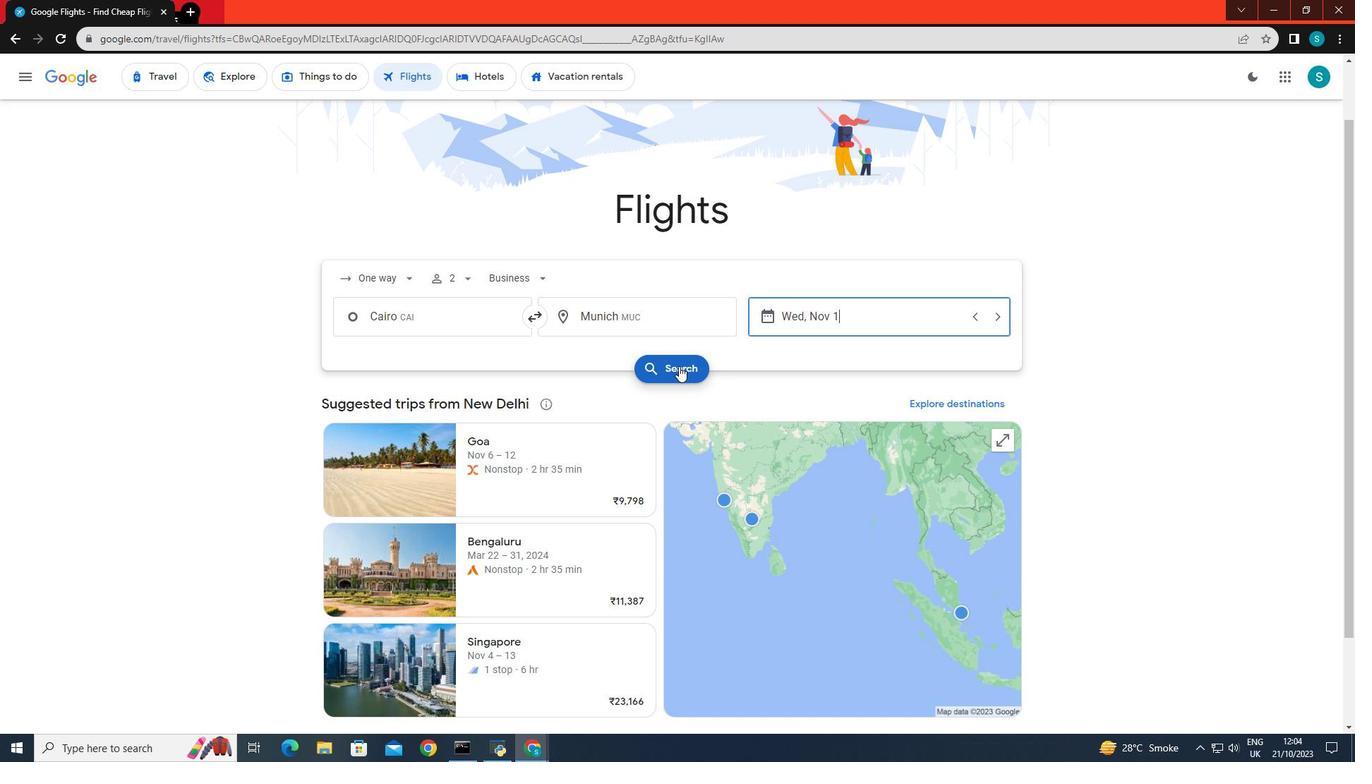 
Action: Mouse moved to (436, 288)
Screenshot: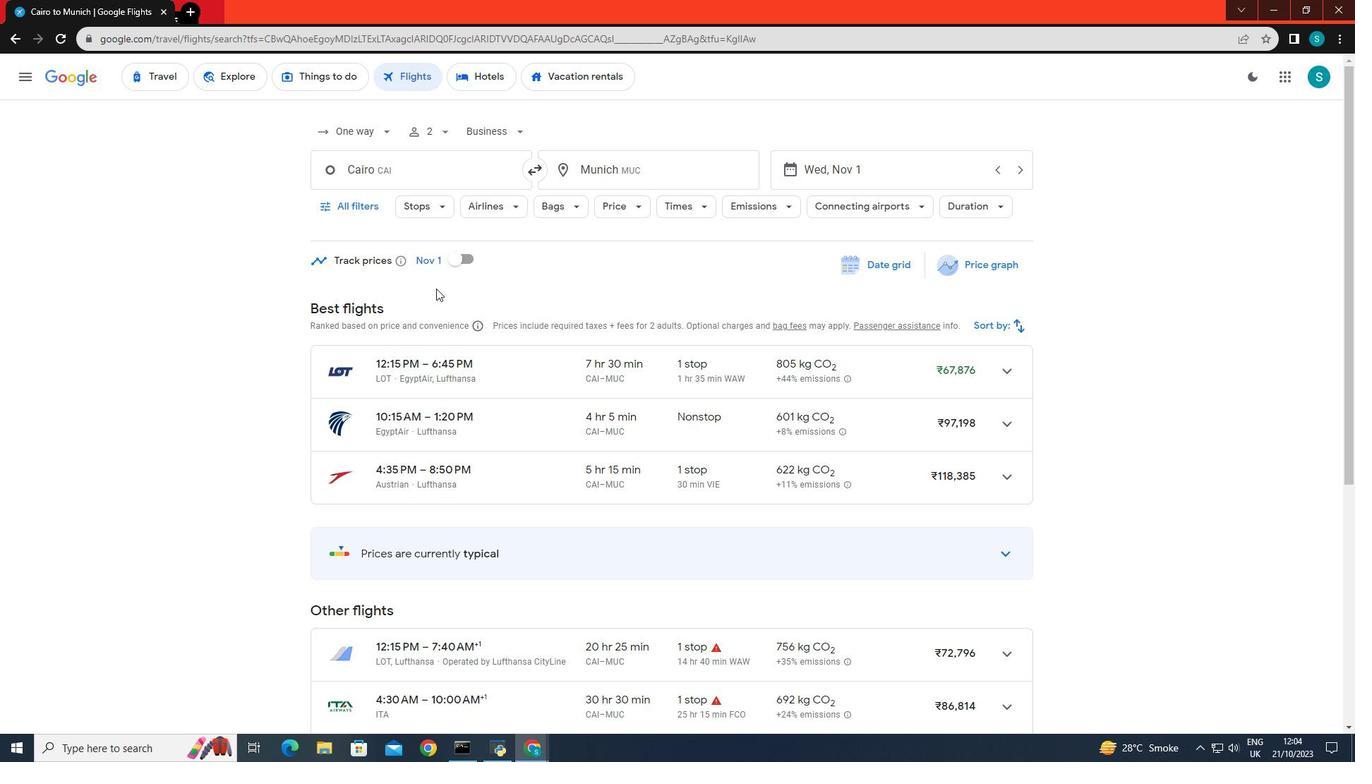
Action: Mouse scrolled (436, 287) with delta (0, 0)
Screenshot: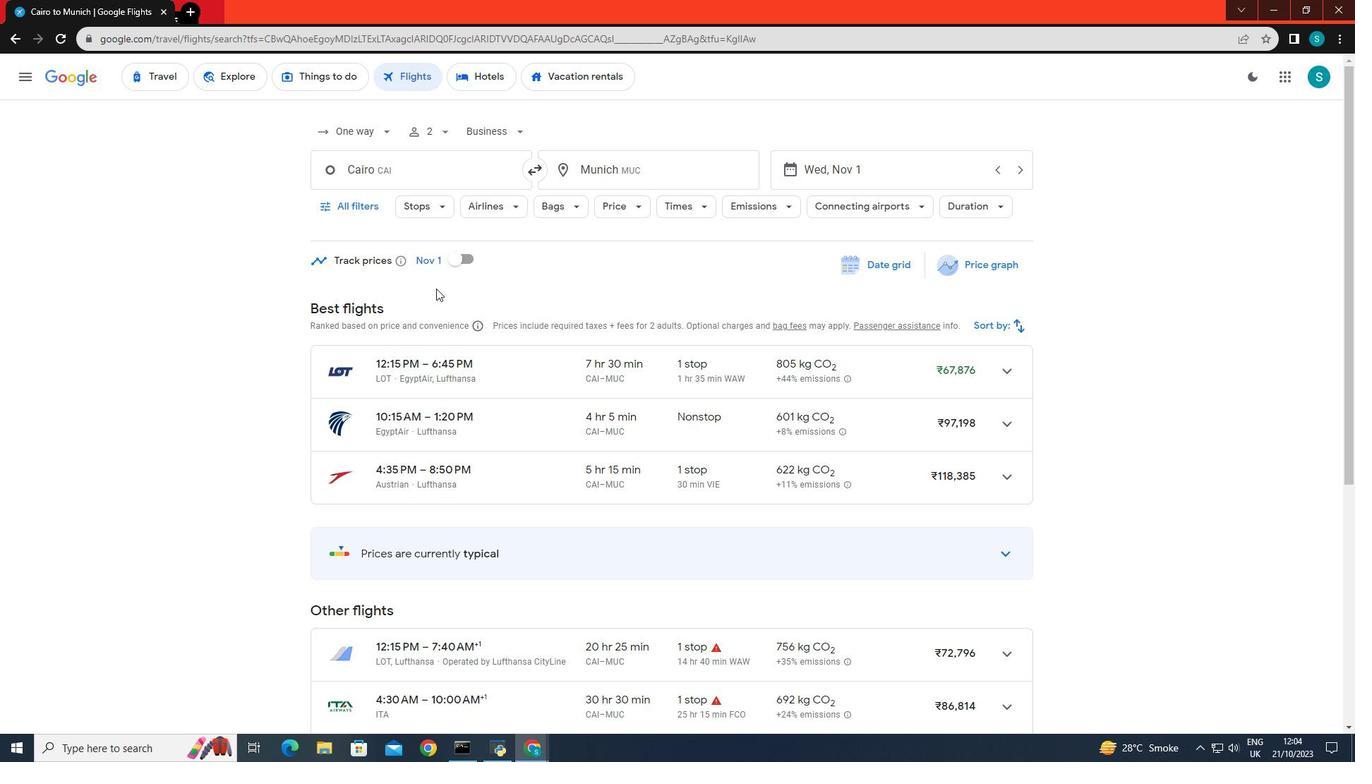 
Action: Mouse scrolled (436, 289) with delta (0, 0)
Screenshot: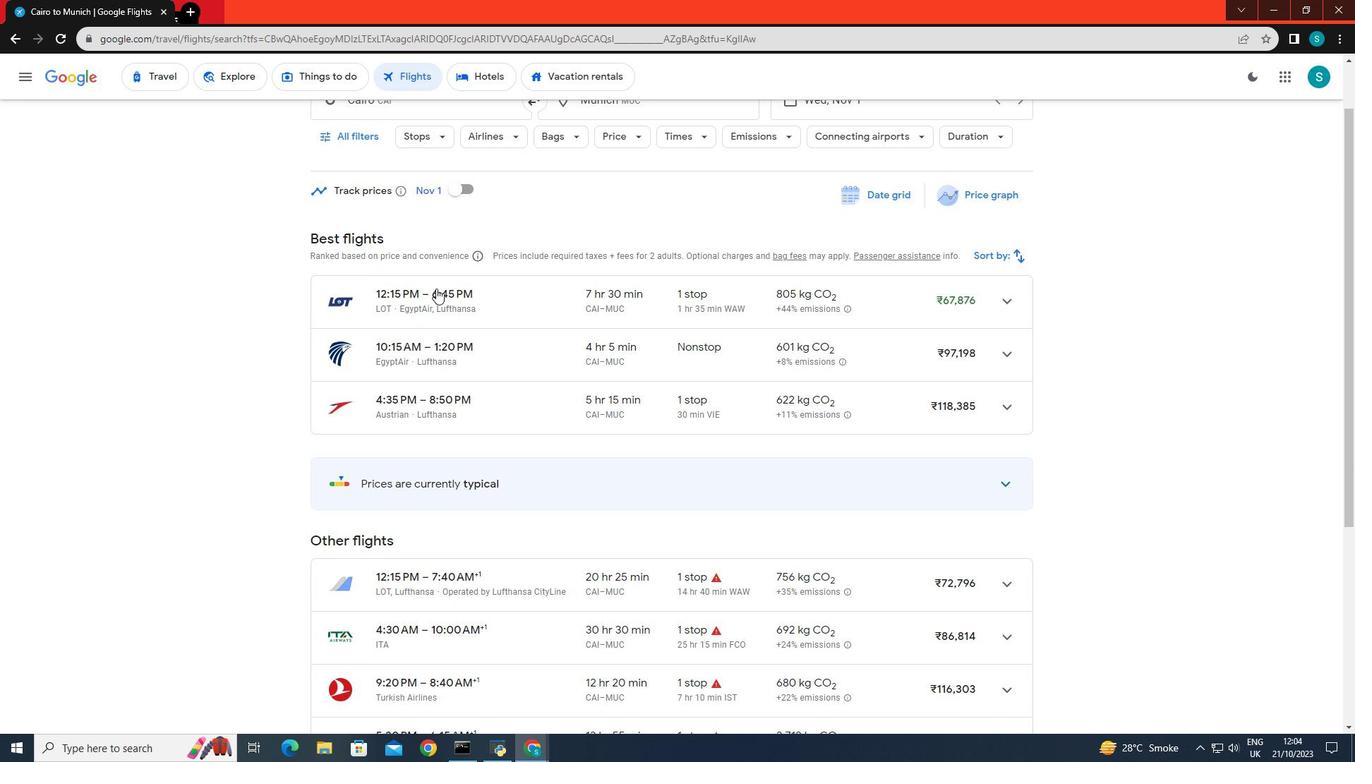 
Action: Mouse scrolled (436, 289) with delta (0, 0)
Screenshot: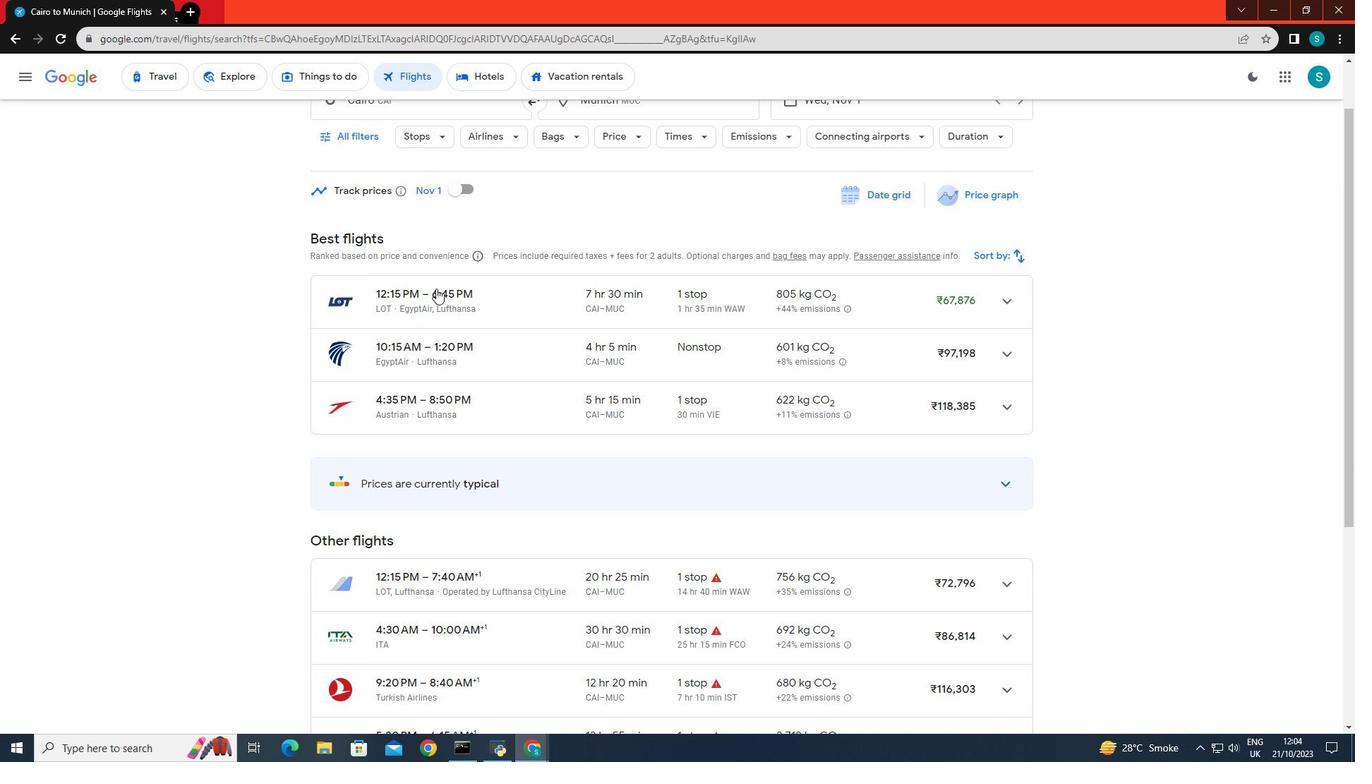
Action: Mouse scrolled (436, 287) with delta (0, 0)
Screenshot: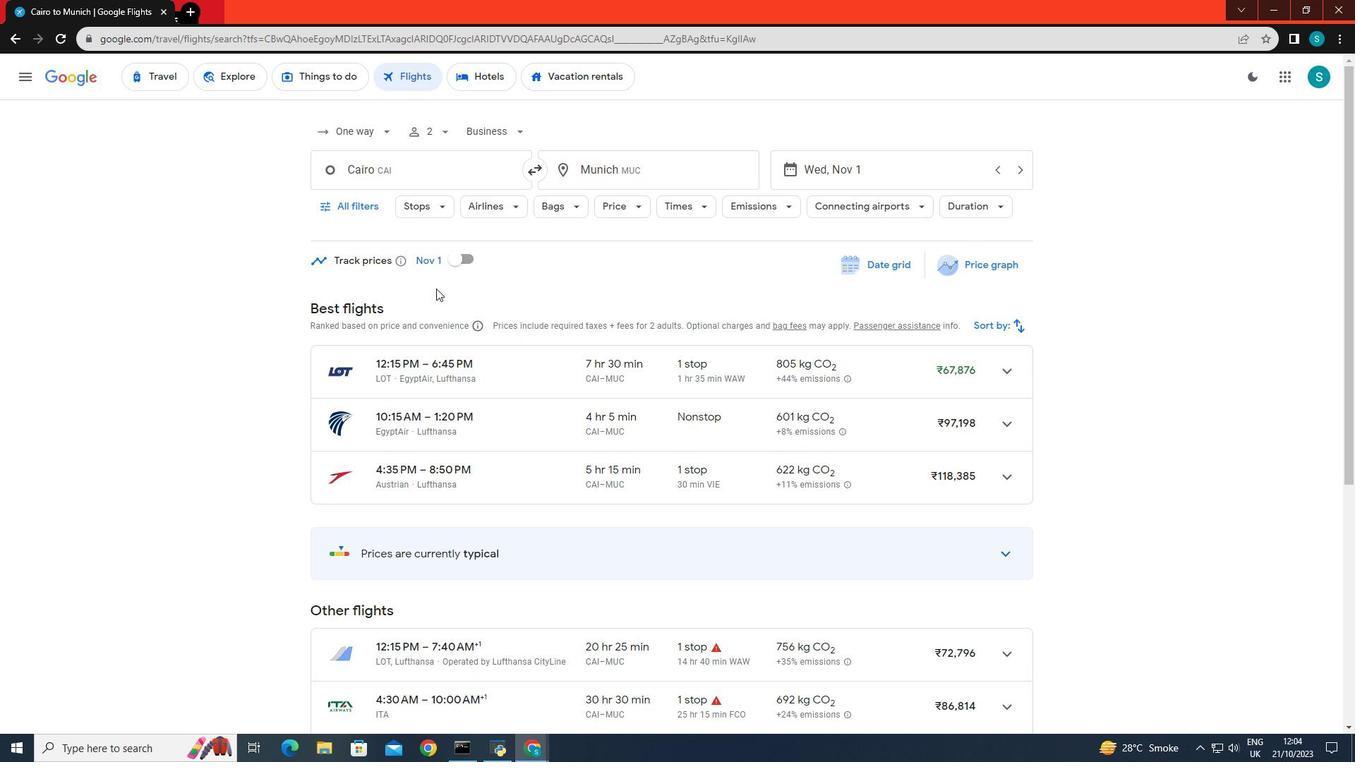 
Action: Mouse scrolled (436, 287) with delta (0, 0)
Screenshot: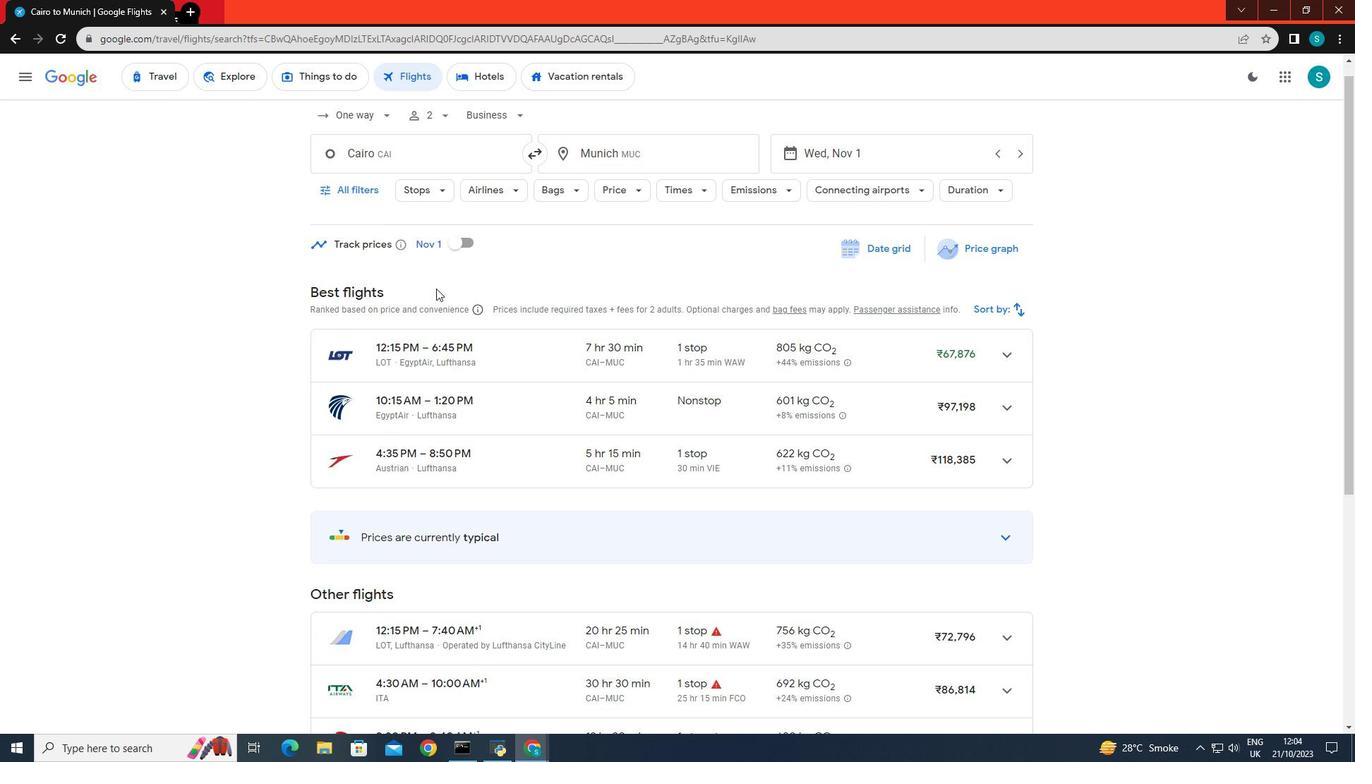 
Action: Mouse scrolled (436, 287) with delta (0, 0)
Screenshot: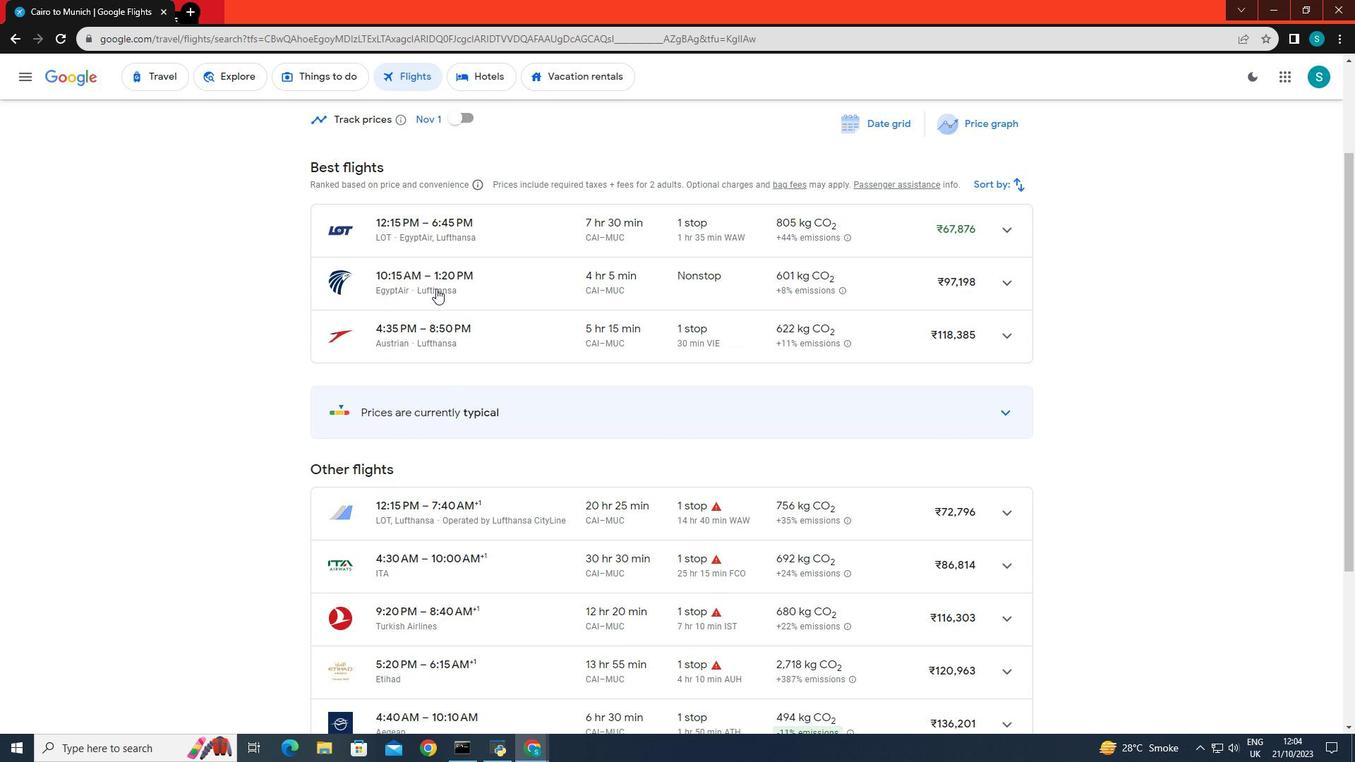 
Action: Mouse scrolled (436, 289) with delta (0, 0)
Screenshot: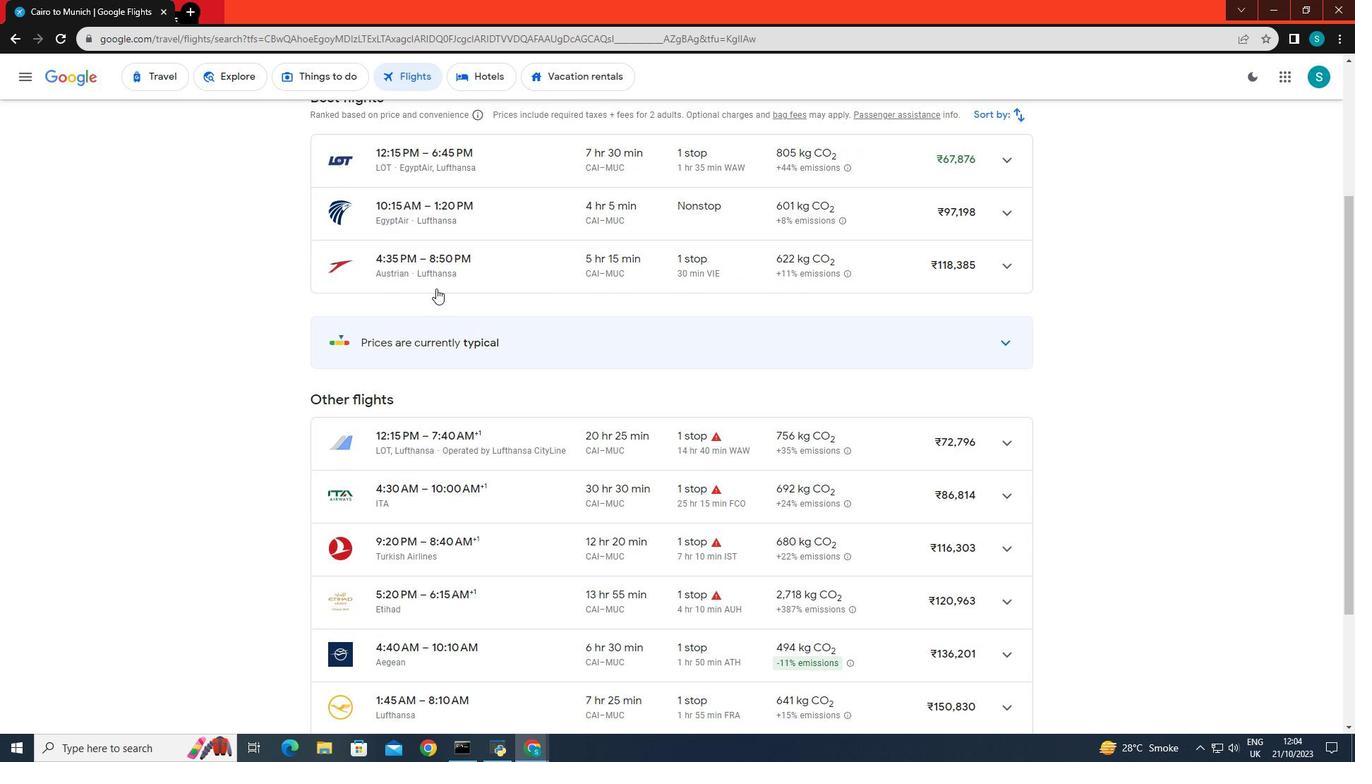 
Action: Mouse scrolled (436, 289) with delta (0, 0)
Screenshot: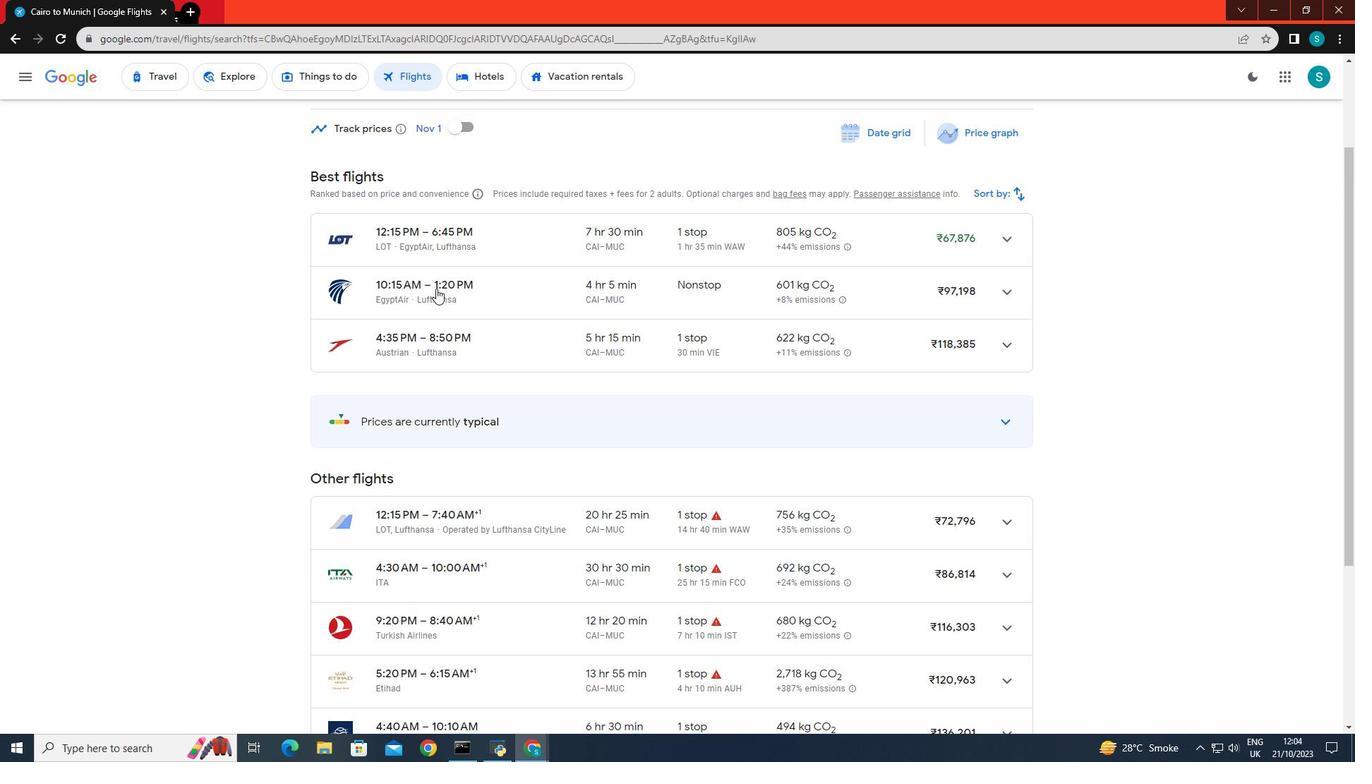 
Action: Mouse scrolled (436, 289) with delta (0, 0)
Screenshot: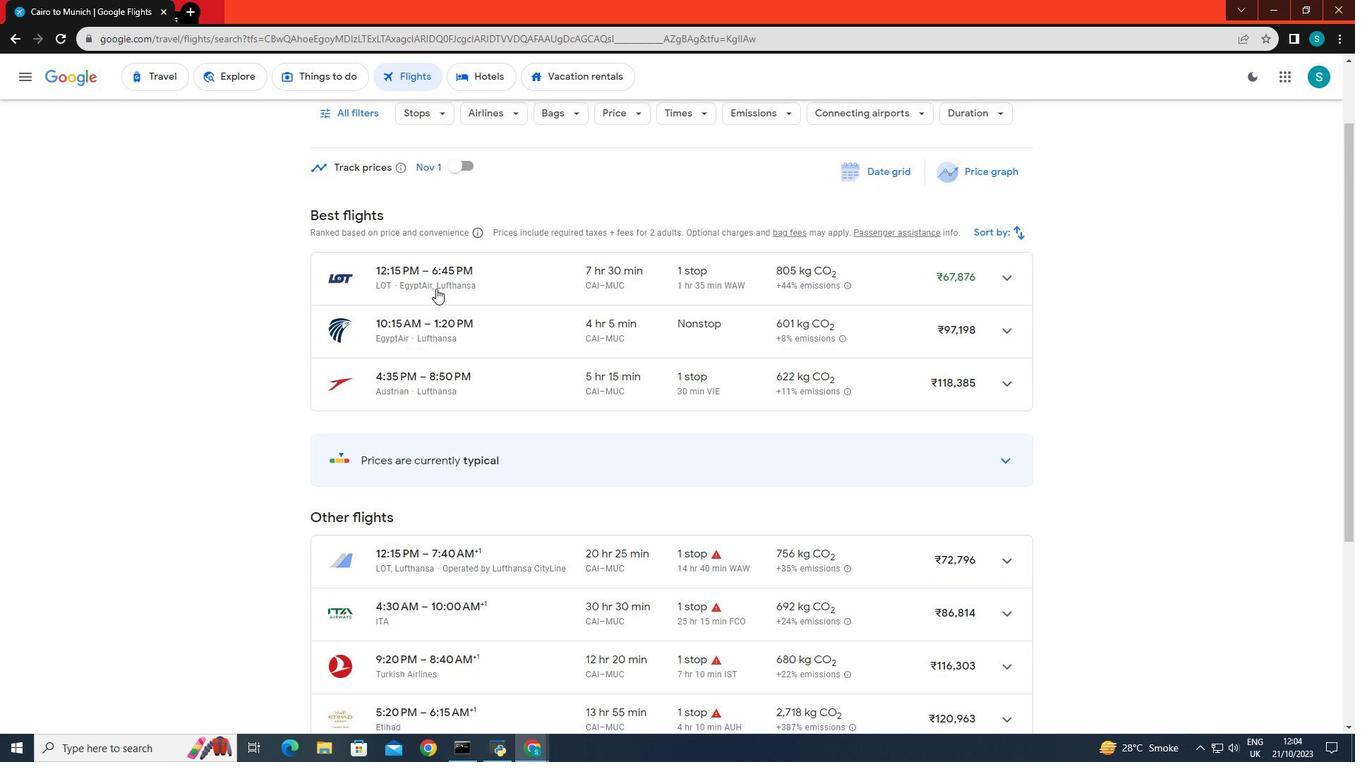 
Action: Mouse moved to (437, 207)
Screenshot: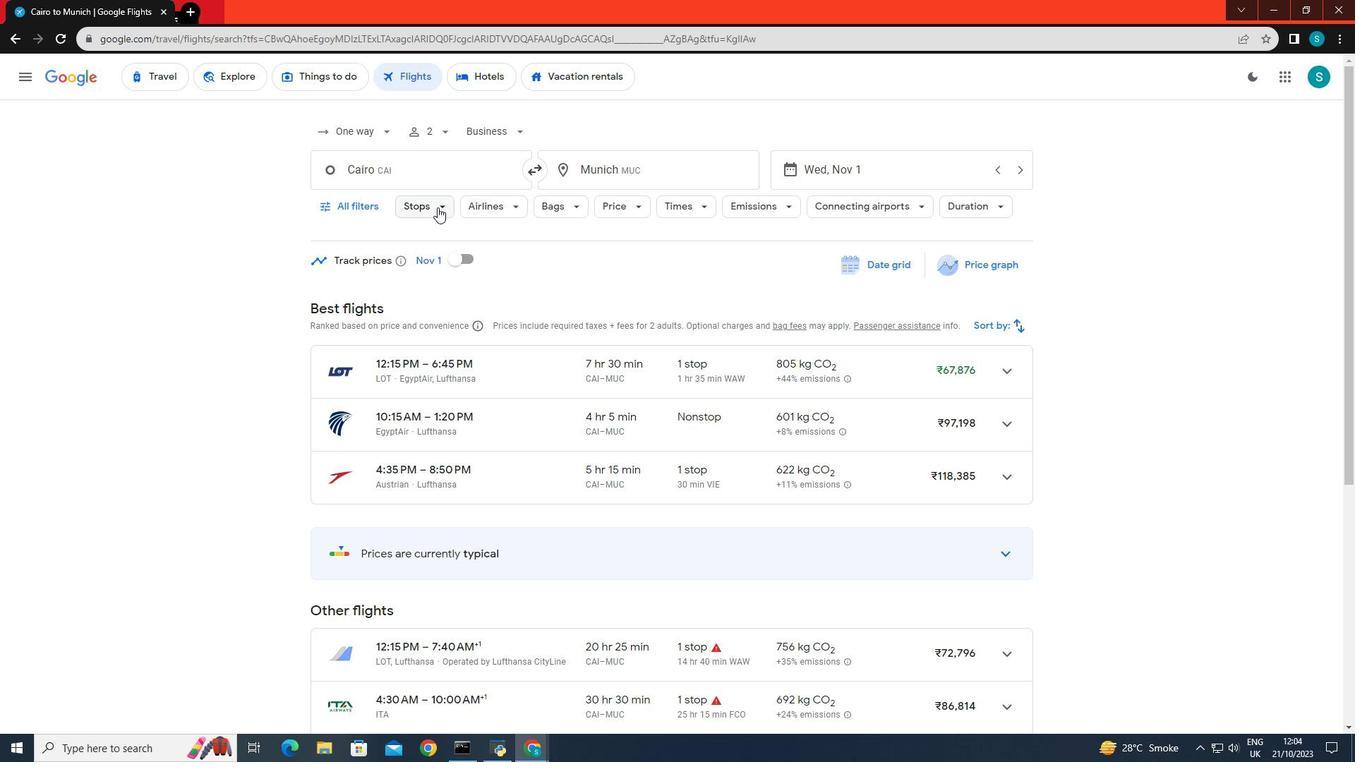 
Action: Mouse pressed left at (437, 207)
Screenshot: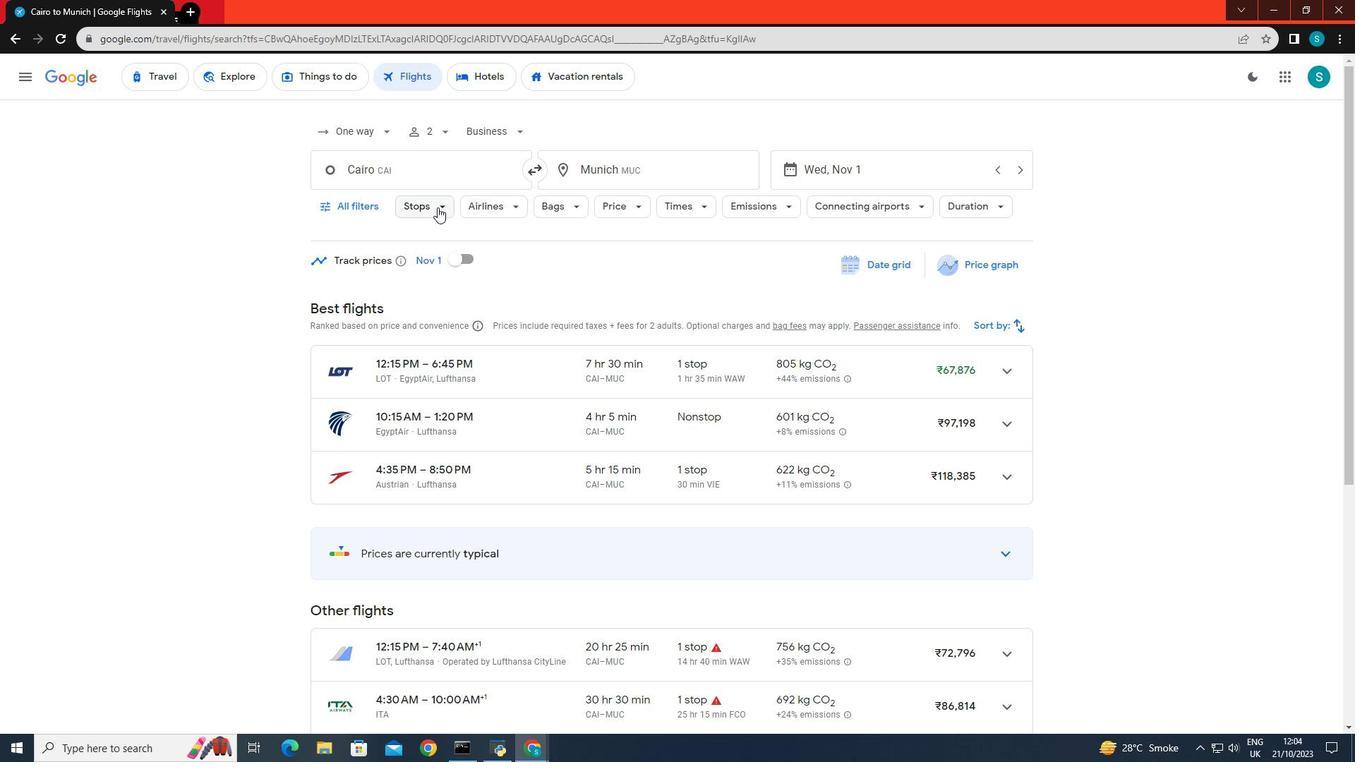 
Action: Mouse moved to (432, 280)
Screenshot: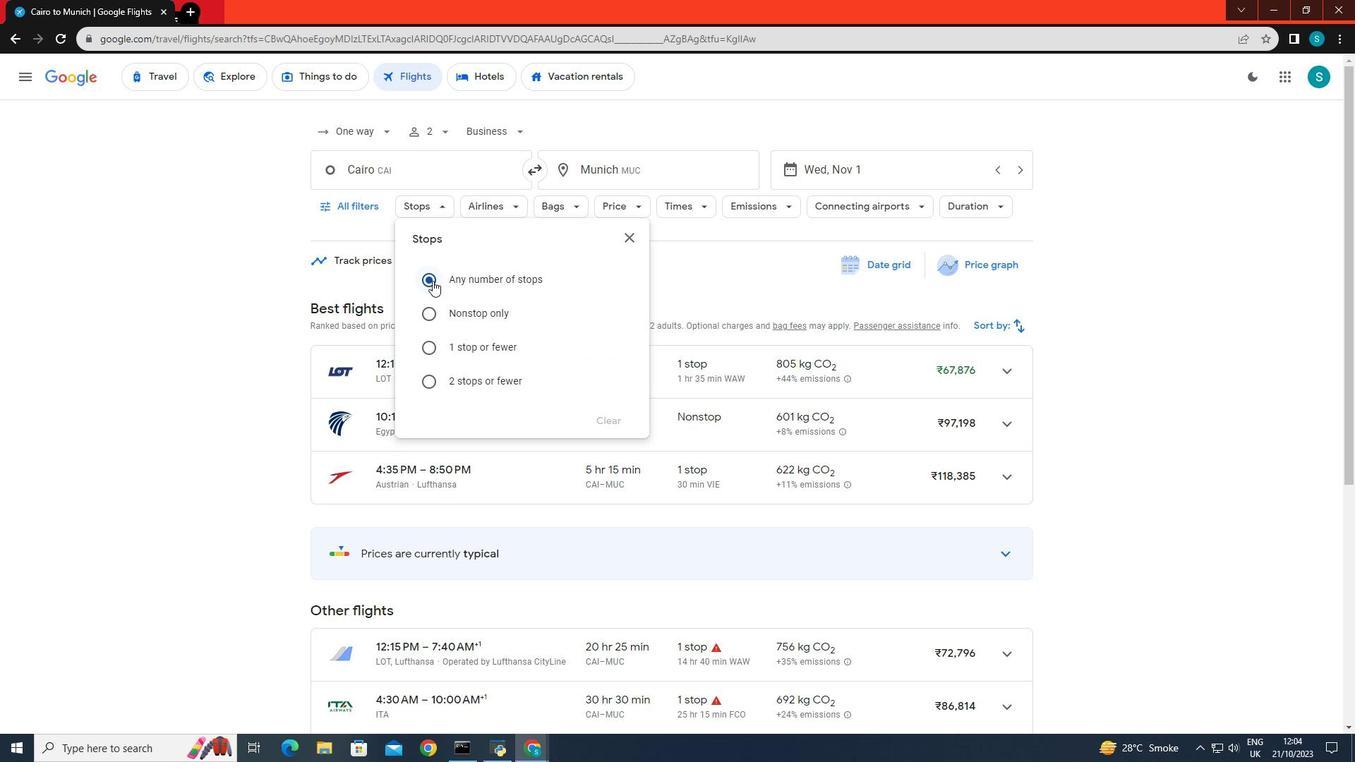 
Action: Mouse pressed left at (432, 280)
Screenshot: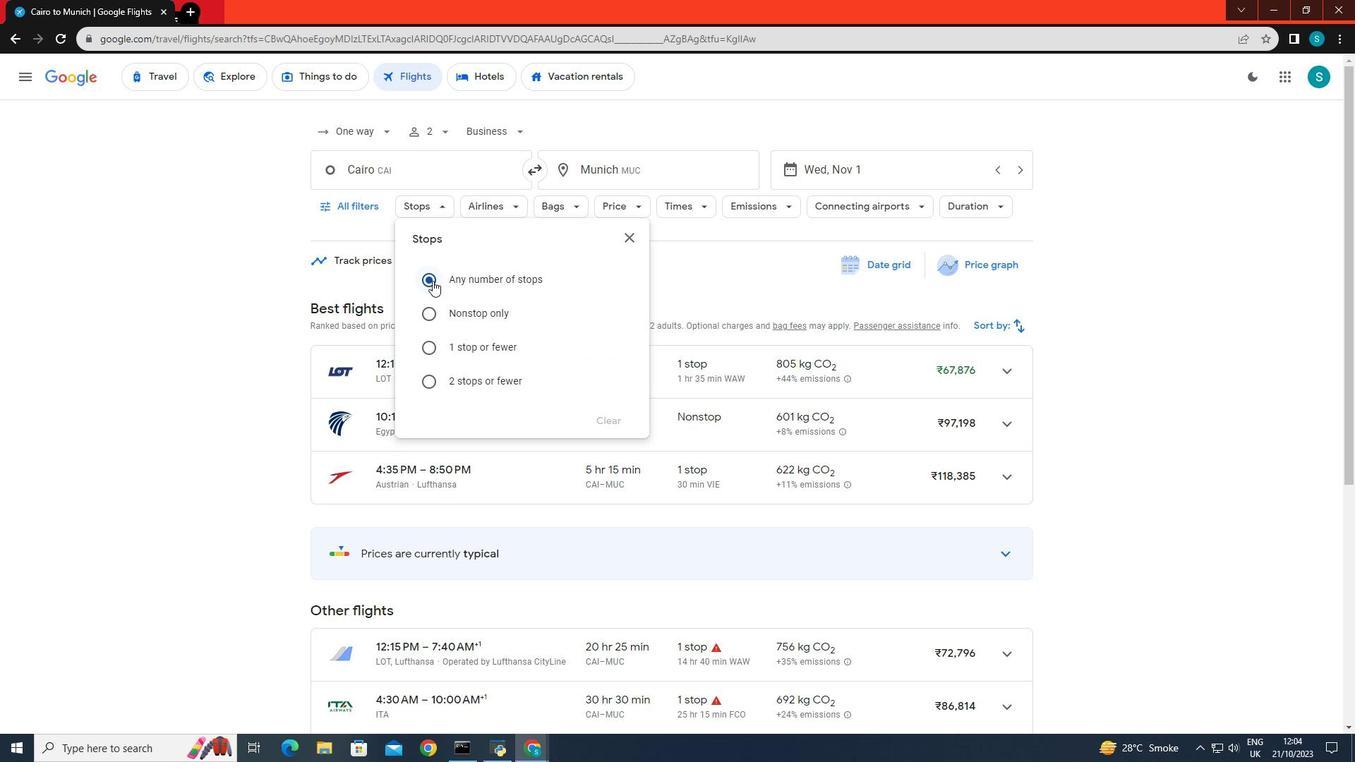 
Action: Mouse moved to (290, 290)
Screenshot: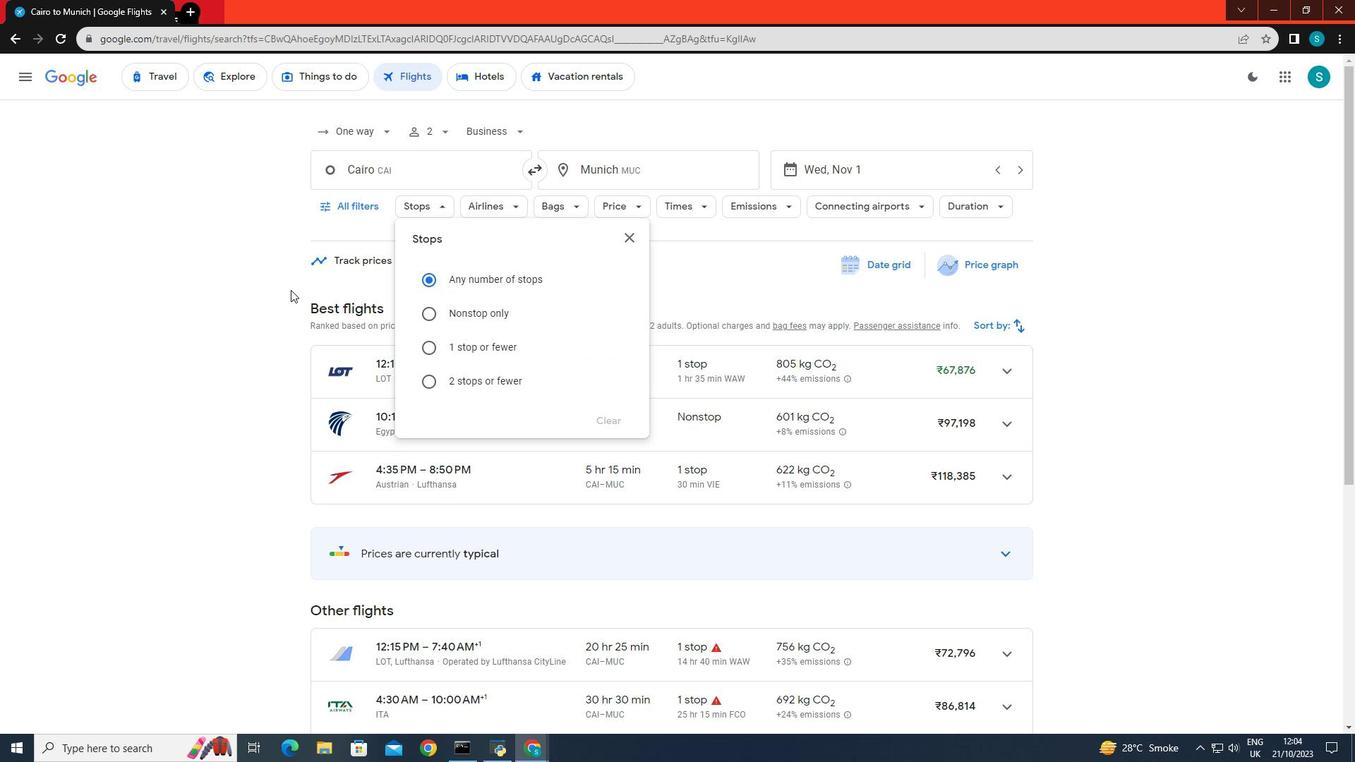 
Action: Mouse pressed left at (290, 290)
Screenshot: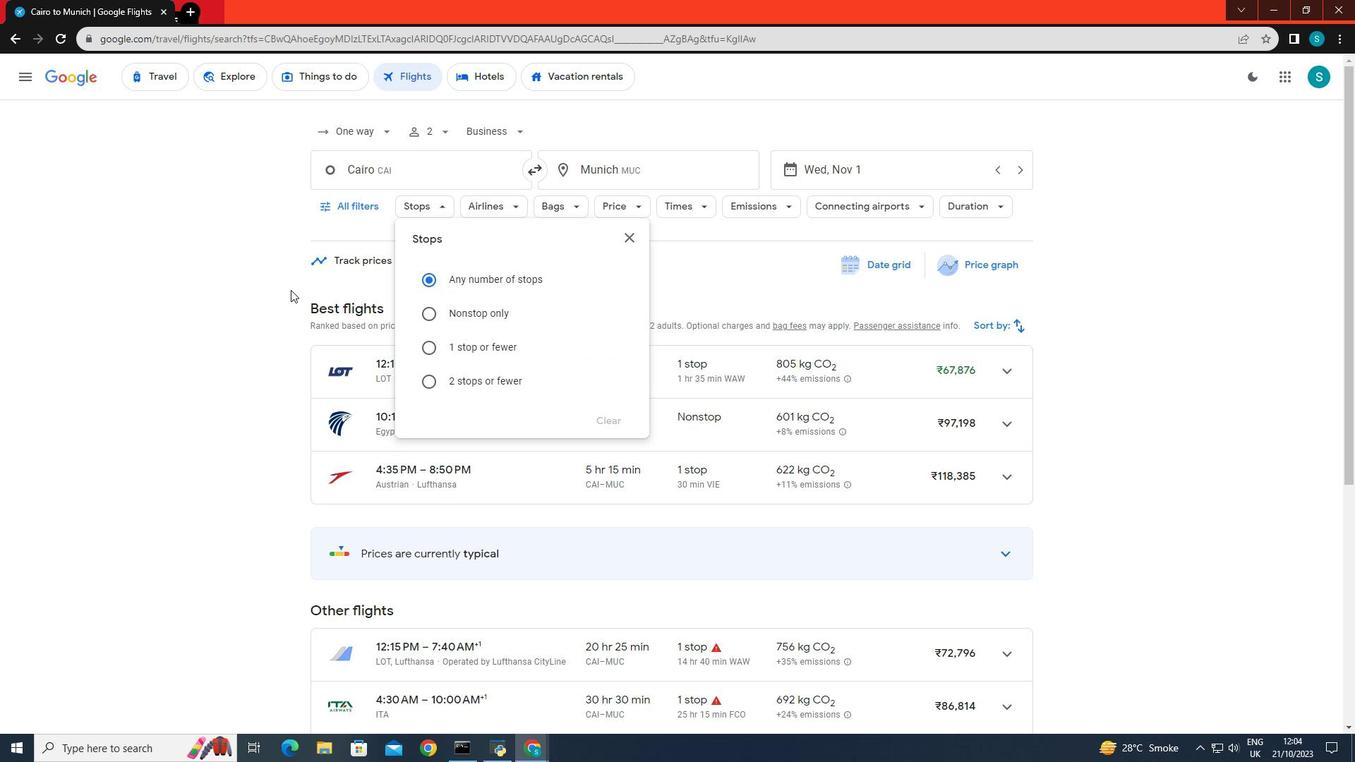 
Action: Mouse moved to (496, 203)
Screenshot: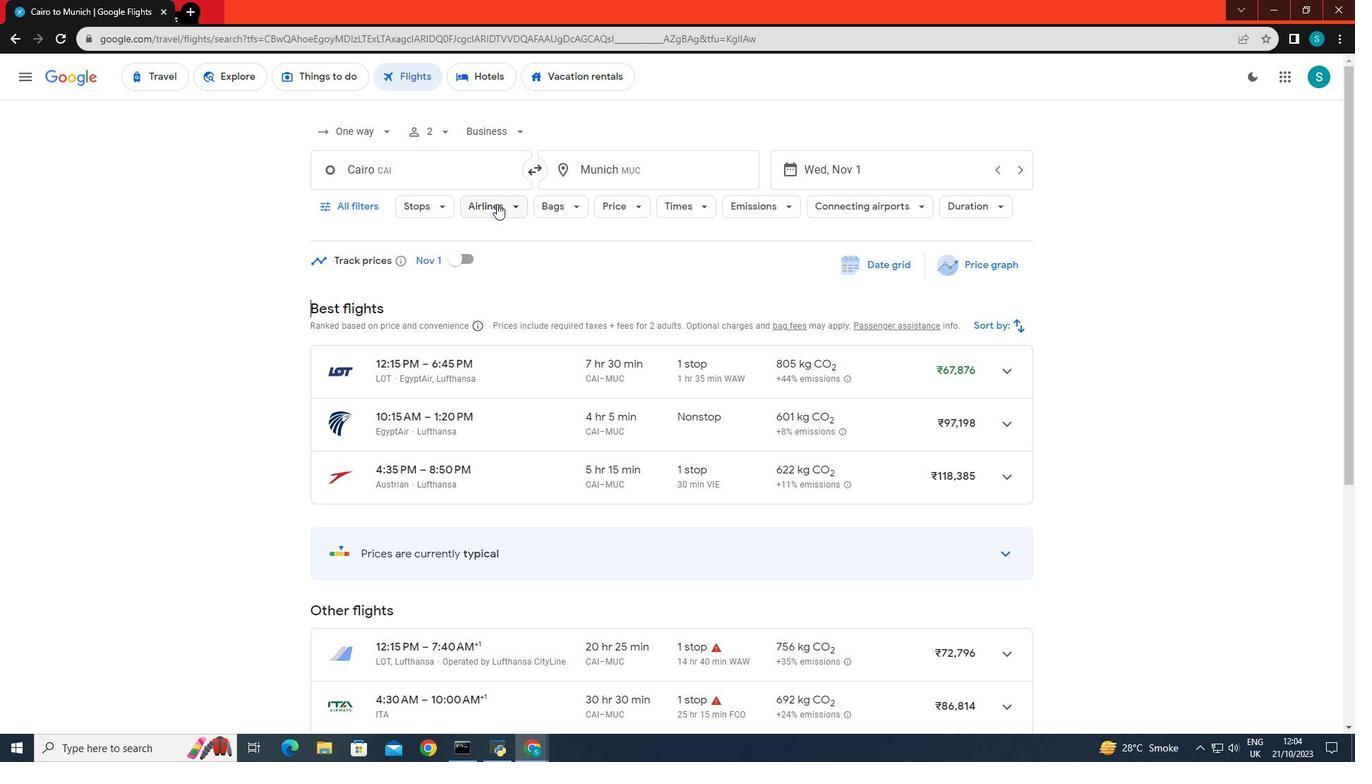 
Action: Mouse pressed left at (496, 203)
Screenshot: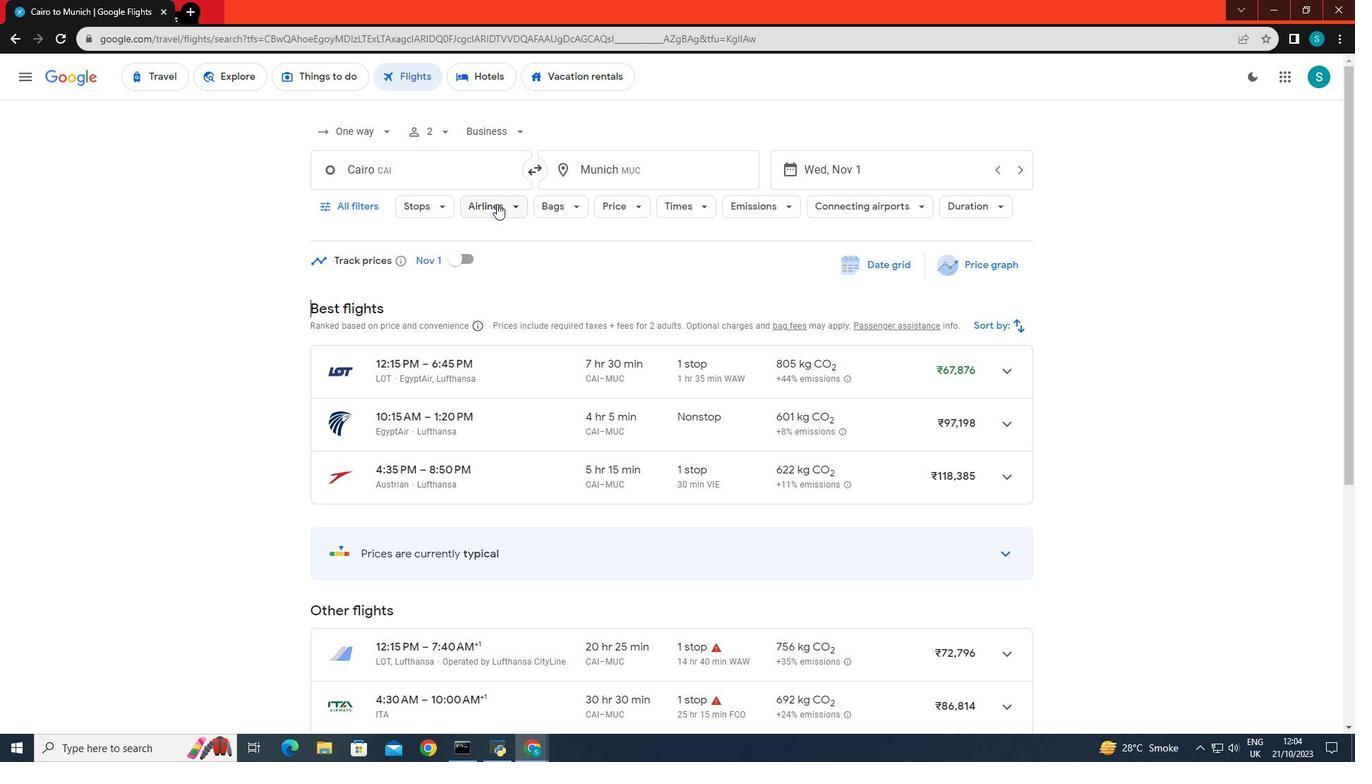 
Action: Mouse moved to (552, 380)
Screenshot: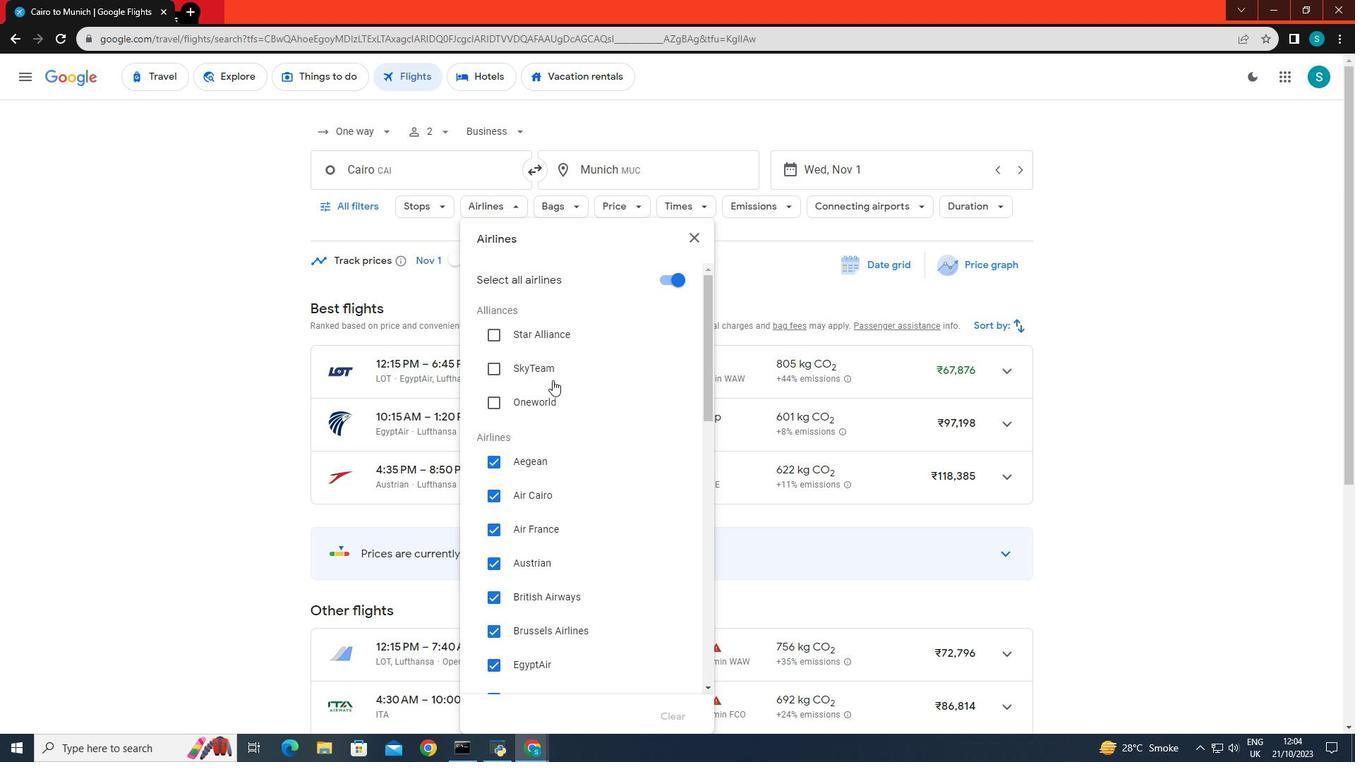 
Action: Mouse scrolled (552, 379) with delta (0, 0)
Screenshot: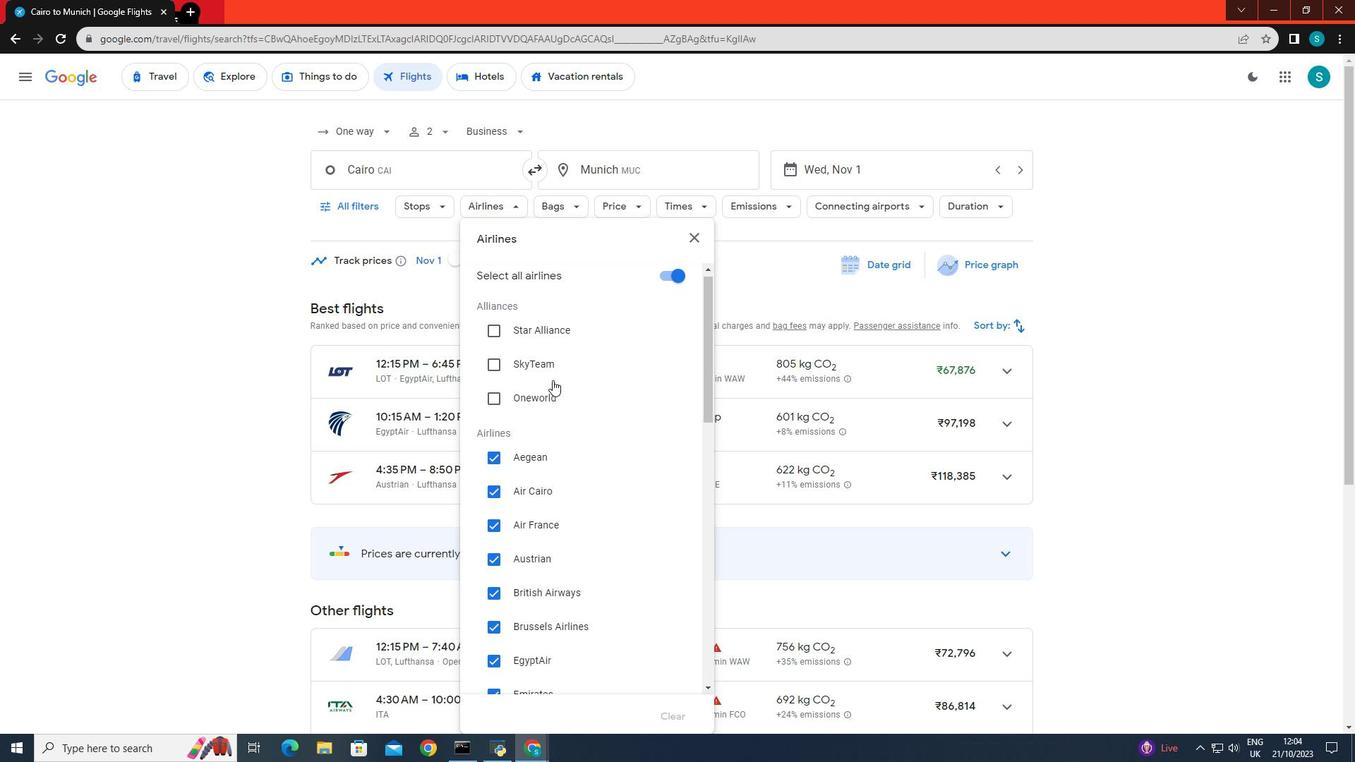 
Action: Mouse scrolled (552, 379) with delta (0, 0)
Screenshot: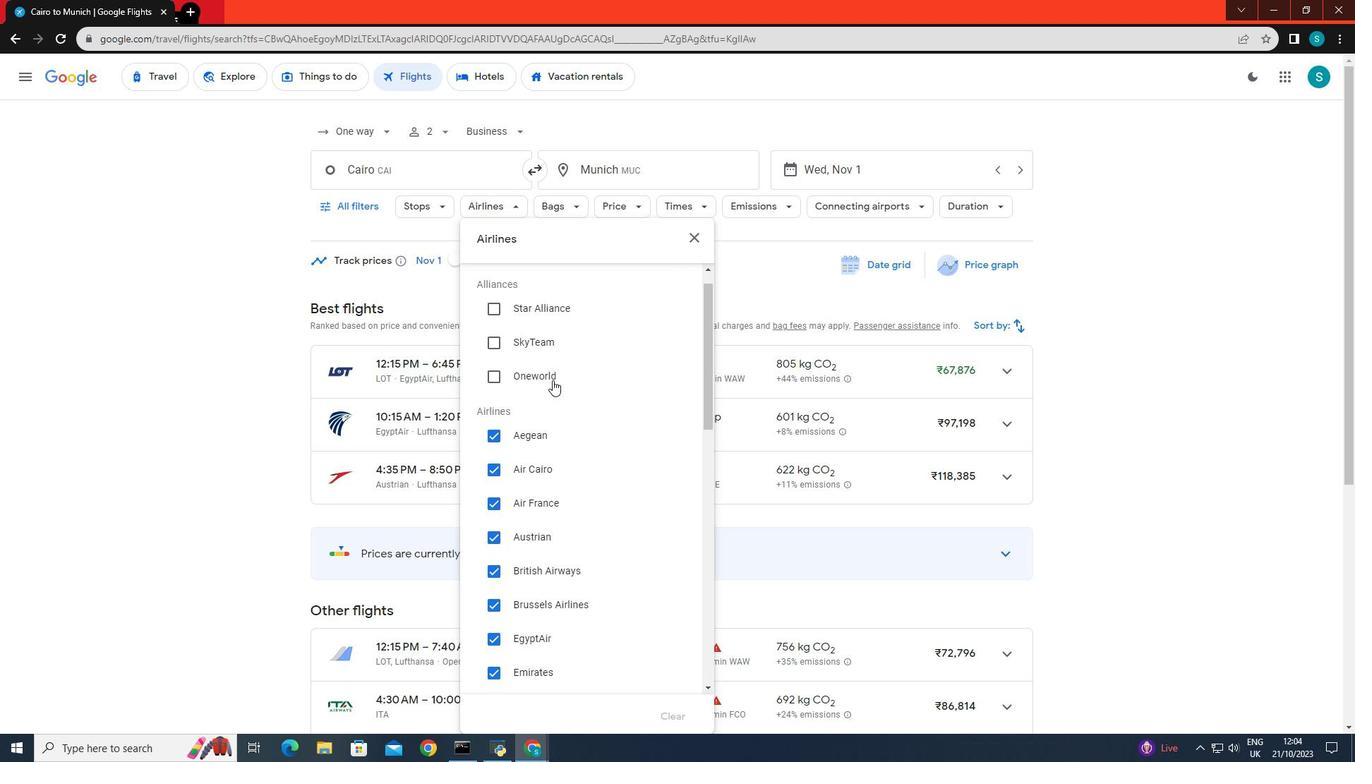 
Action: Mouse moved to (550, 390)
Screenshot: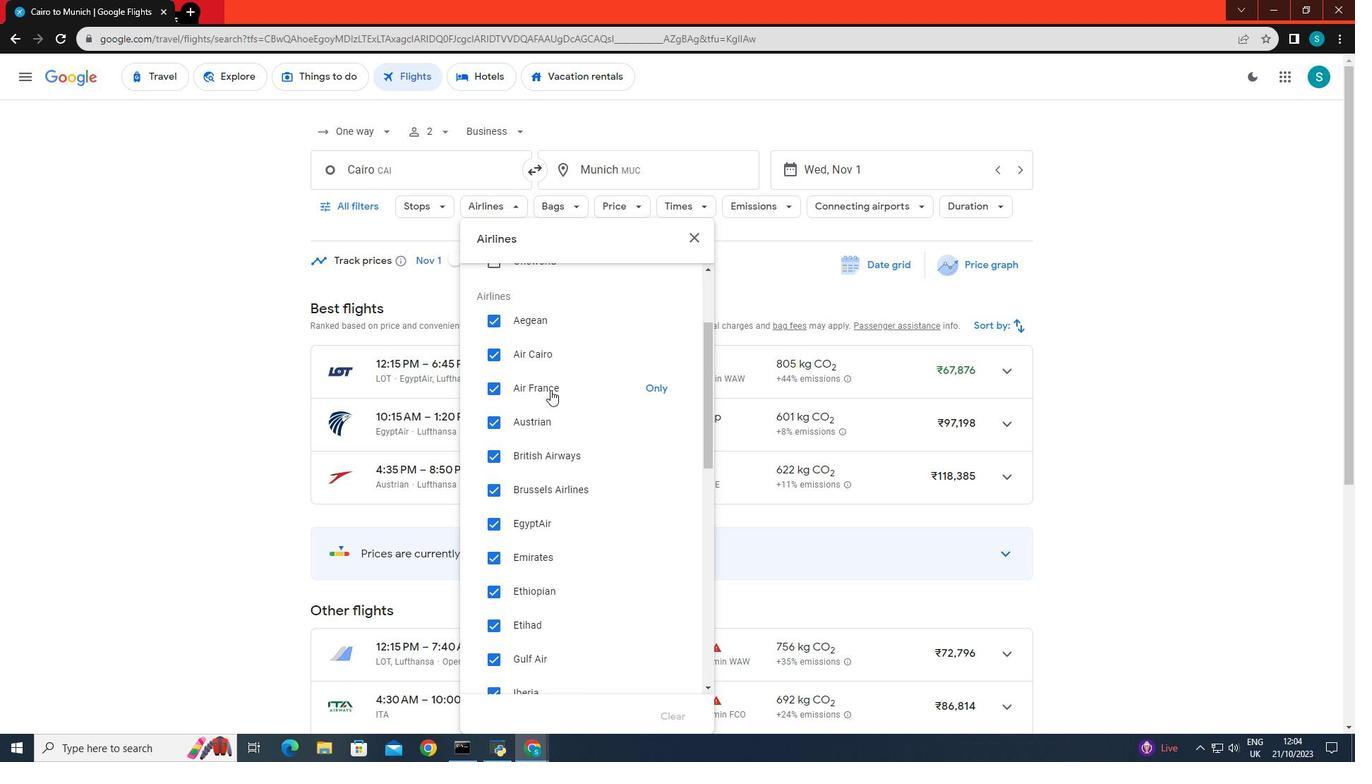 
Action: Mouse scrolled (550, 389) with delta (0, 0)
Screenshot: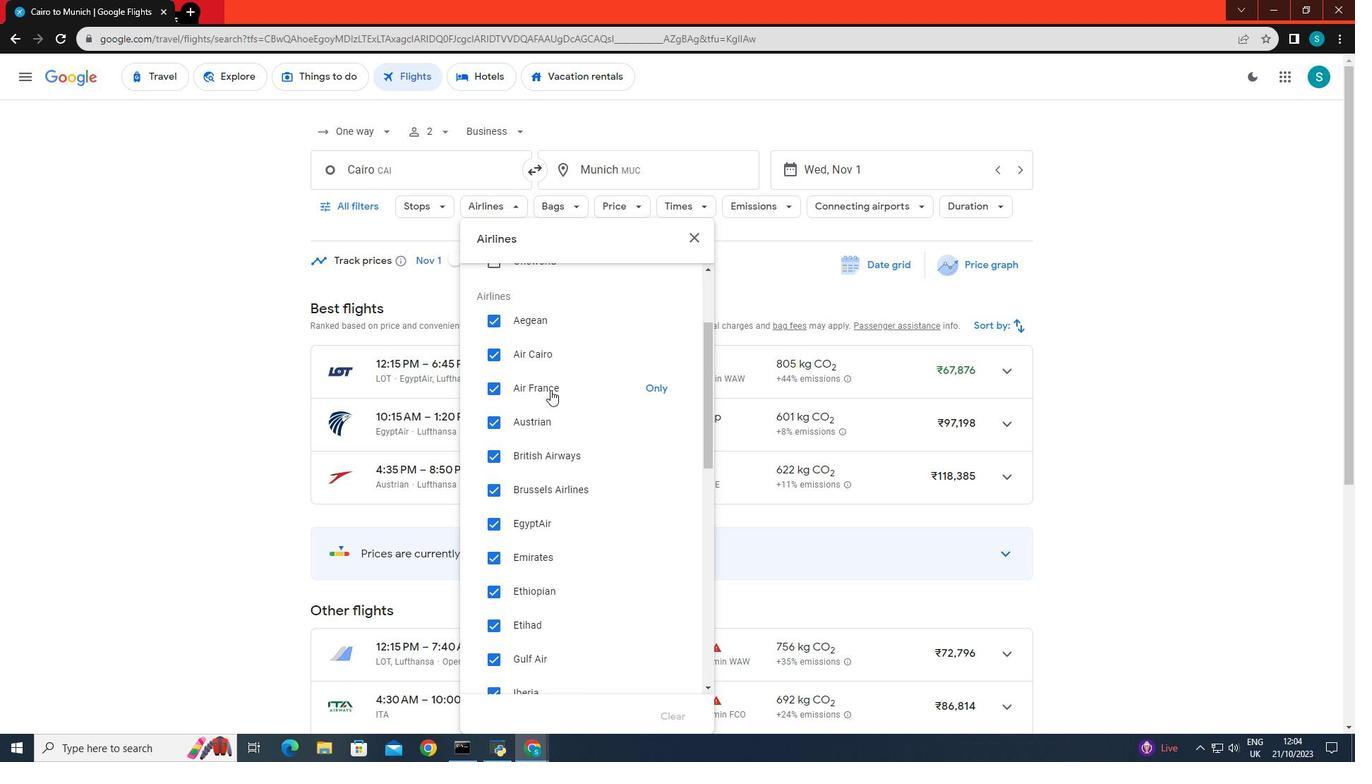 
Action: Mouse moved to (657, 489)
Screenshot: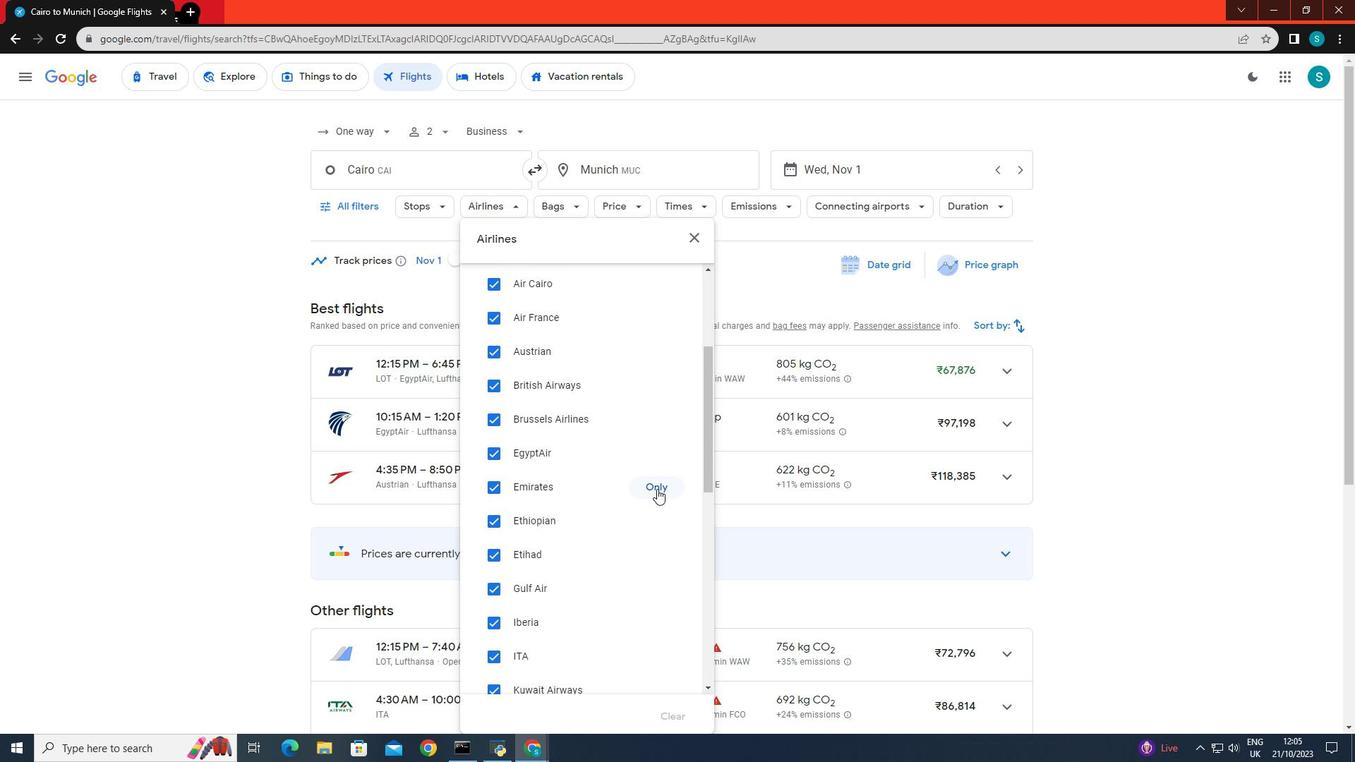 
Action: Mouse pressed left at (657, 489)
Screenshot: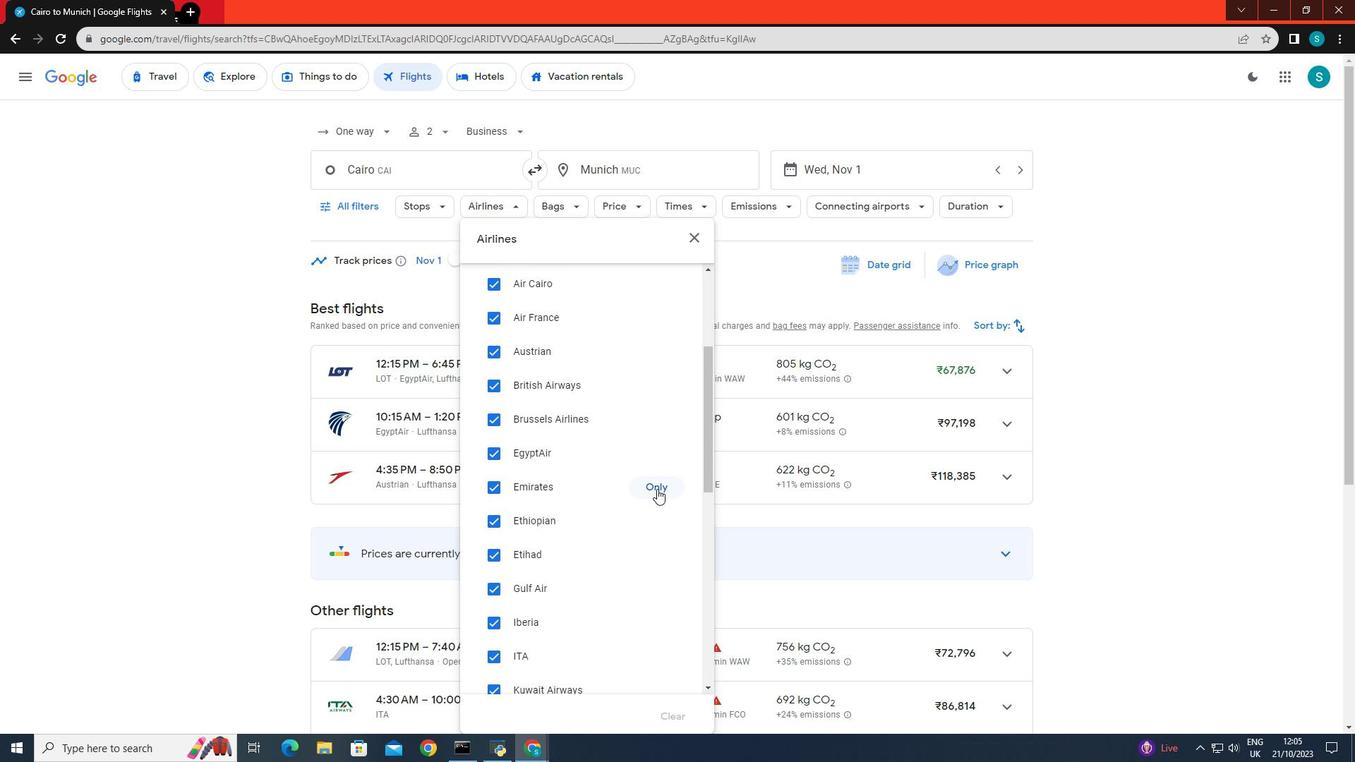
Action: Mouse moved to (200, 439)
Screenshot: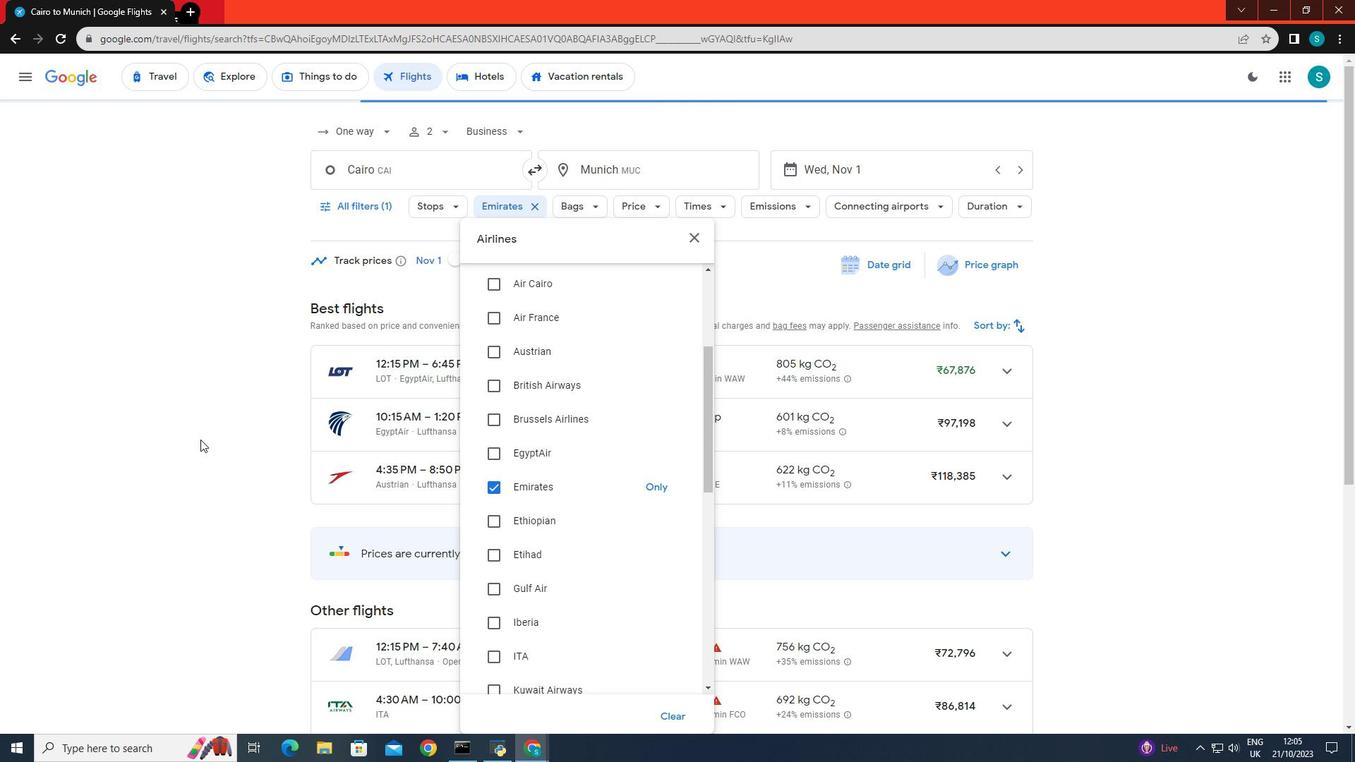 
Action: Mouse pressed left at (200, 439)
Screenshot: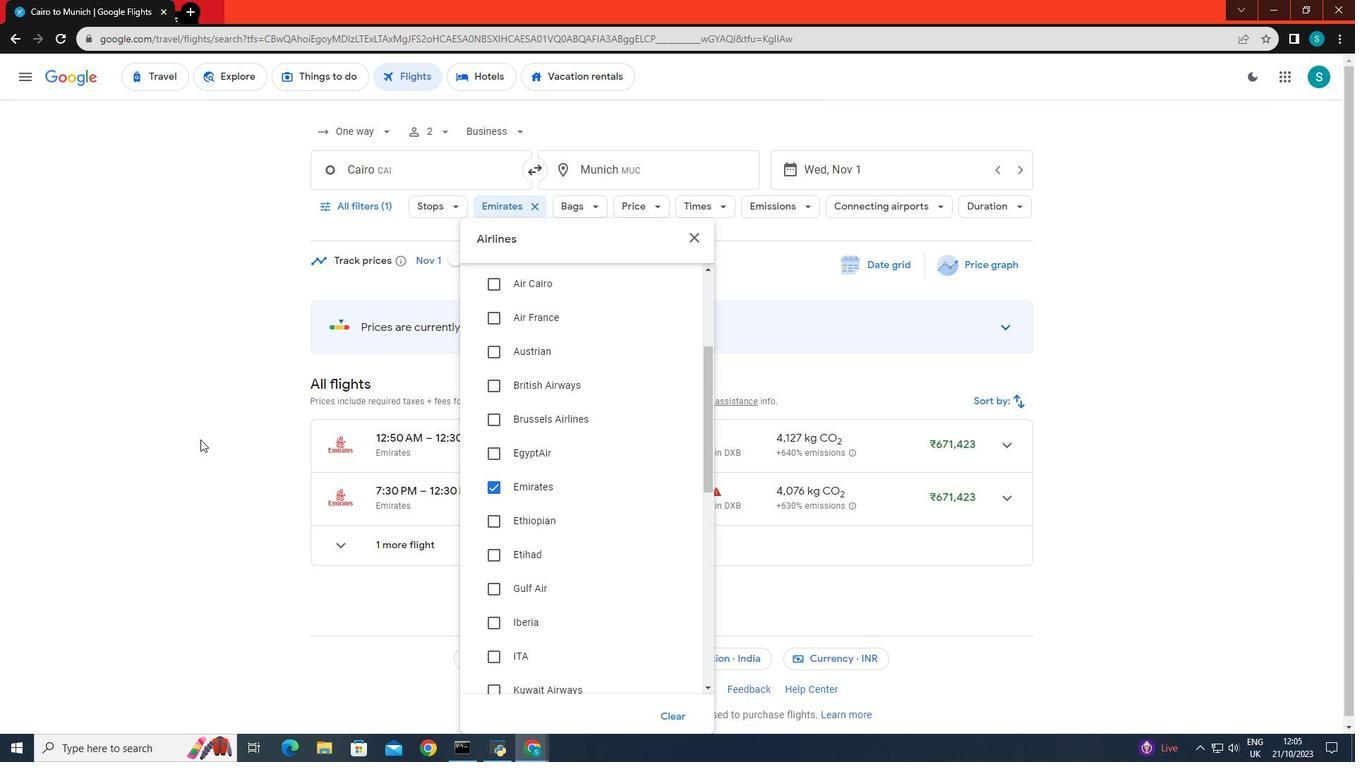 
